 Task: Create a due date automation trigger when advanced on, on the monday of the week before a card is due add fields without custom field "Resume" set to a number greater or equal to 1 and greater or equal to 10 at 11:00 AM.
Action: Mouse moved to (818, 256)
Screenshot: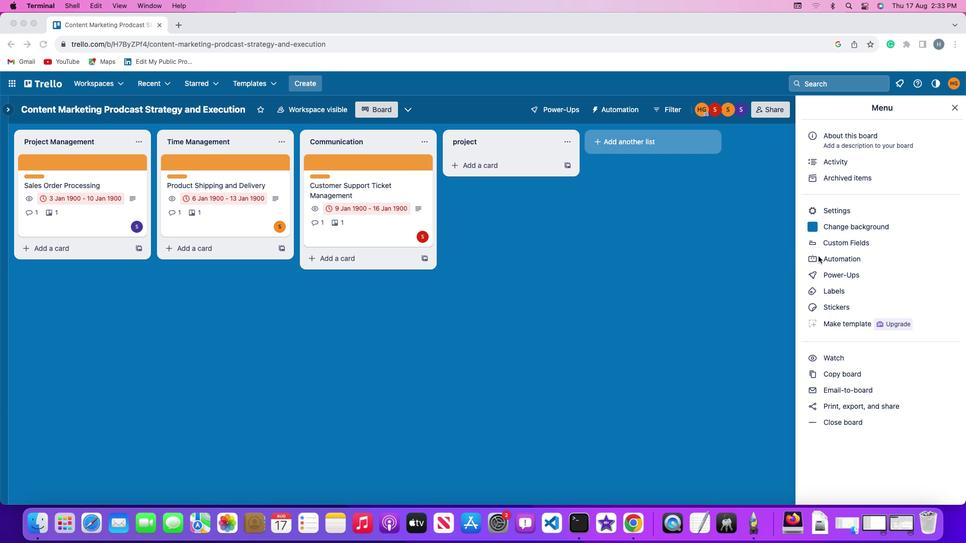 
Action: Mouse pressed left at (818, 256)
Screenshot: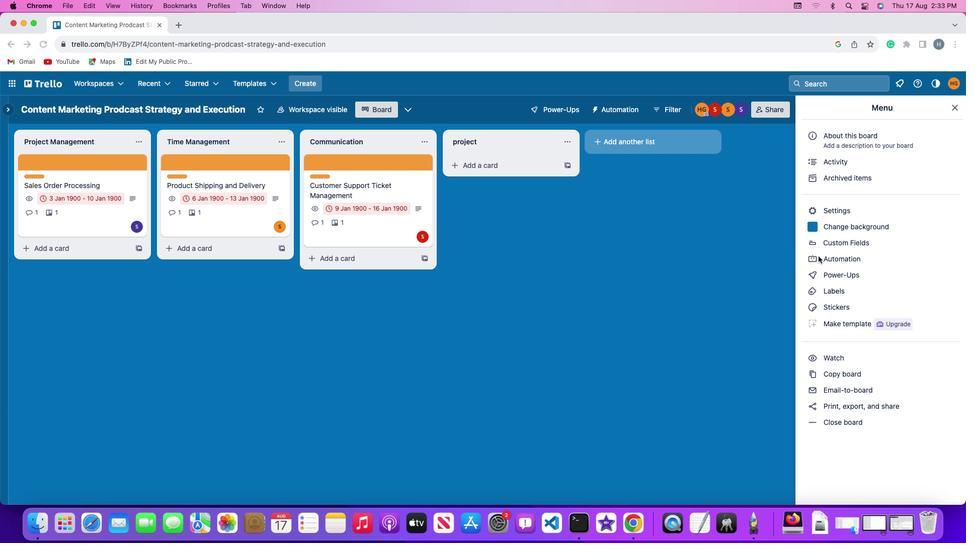 
Action: Mouse pressed left at (818, 256)
Screenshot: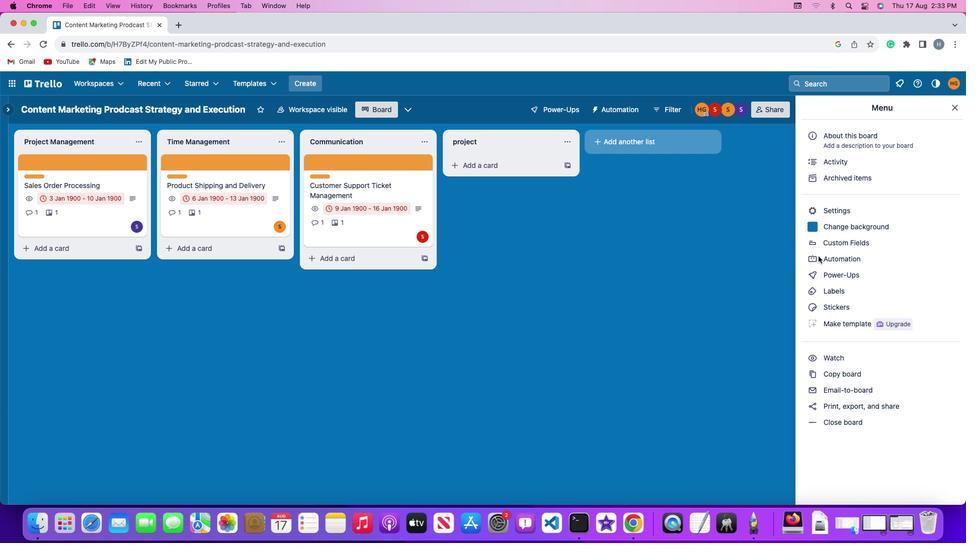 
Action: Mouse moved to (57, 237)
Screenshot: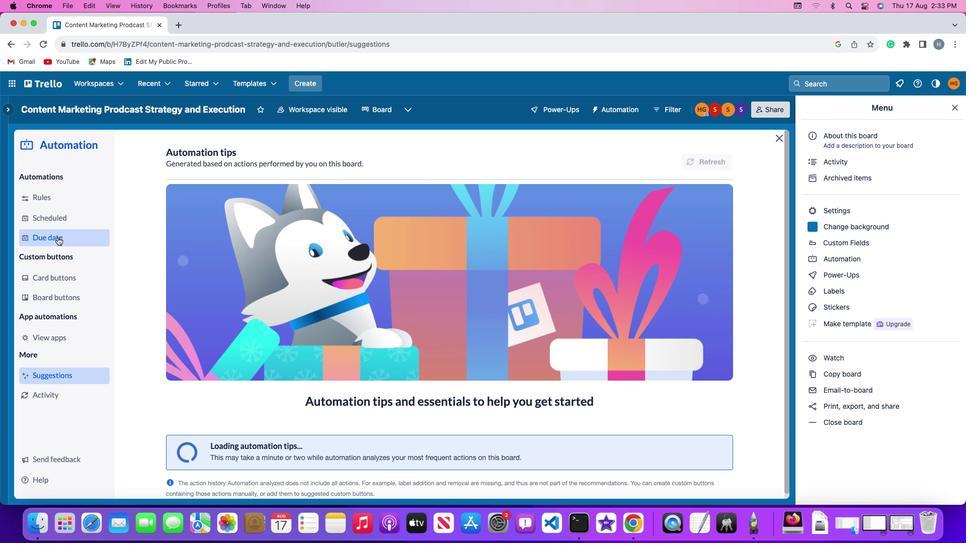 
Action: Mouse pressed left at (57, 237)
Screenshot: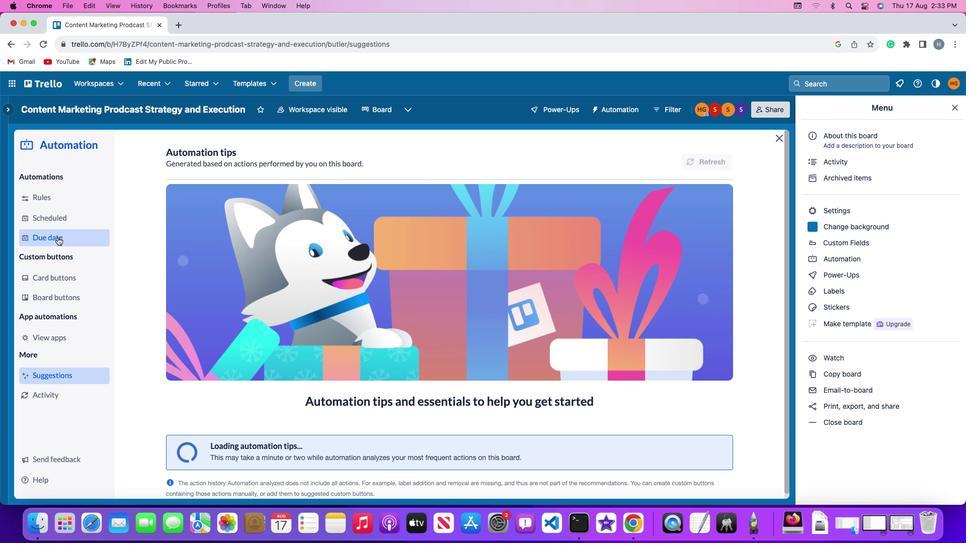 
Action: Mouse moved to (671, 156)
Screenshot: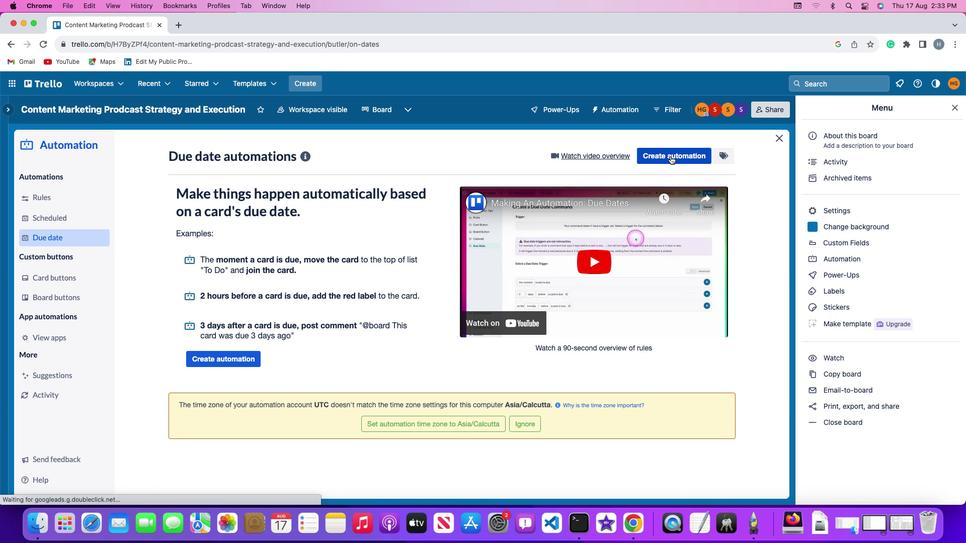
Action: Mouse pressed left at (671, 156)
Screenshot: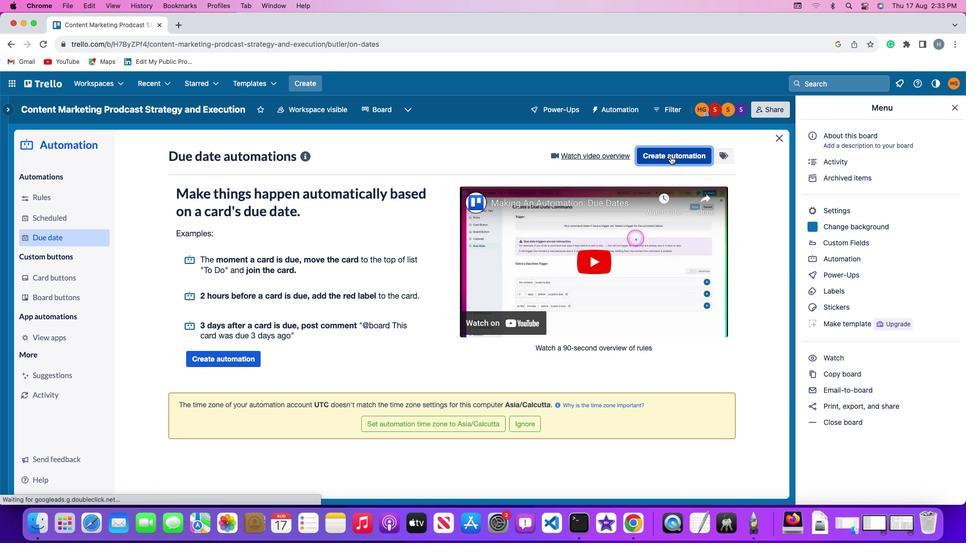 
Action: Mouse moved to (216, 251)
Screenshot: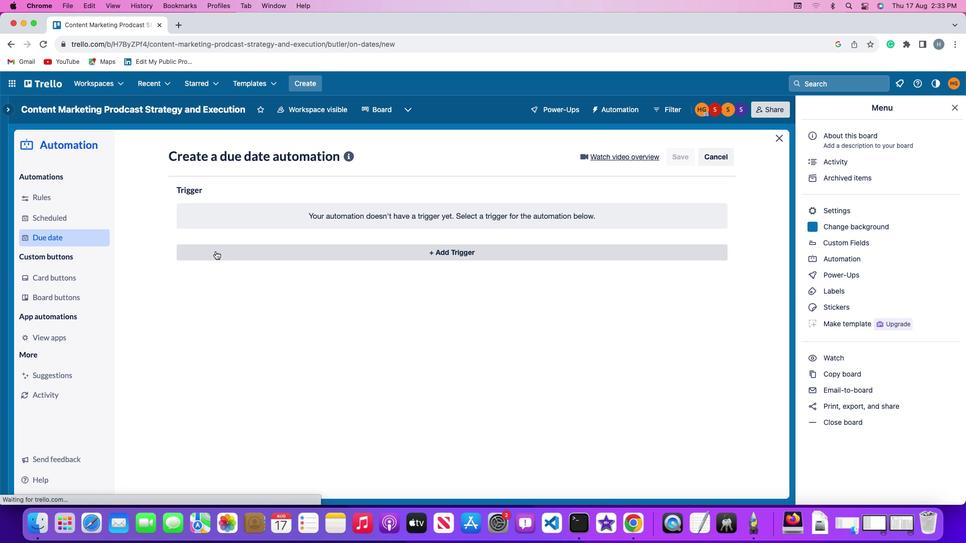 
Action: Mouse pressed left at (216, 251)
Screenshot: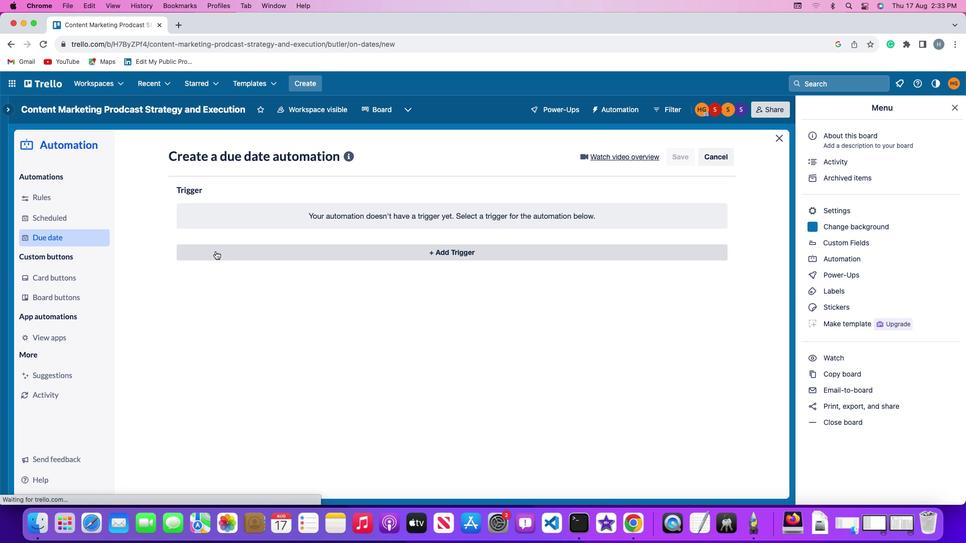 
Action: Mouse moved to (228, 438)
Screenshot: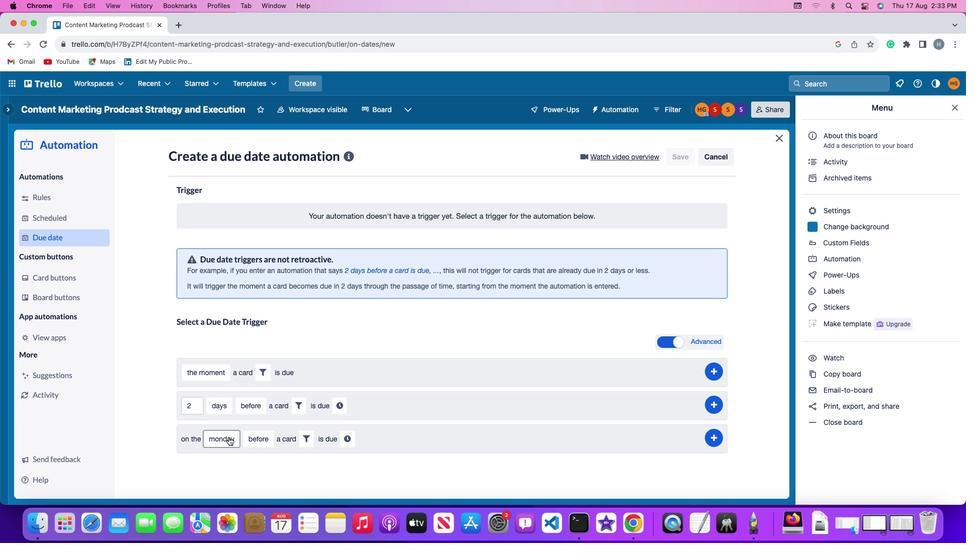 
Action: Mouse pressed left at (228, 438)
Screenshot: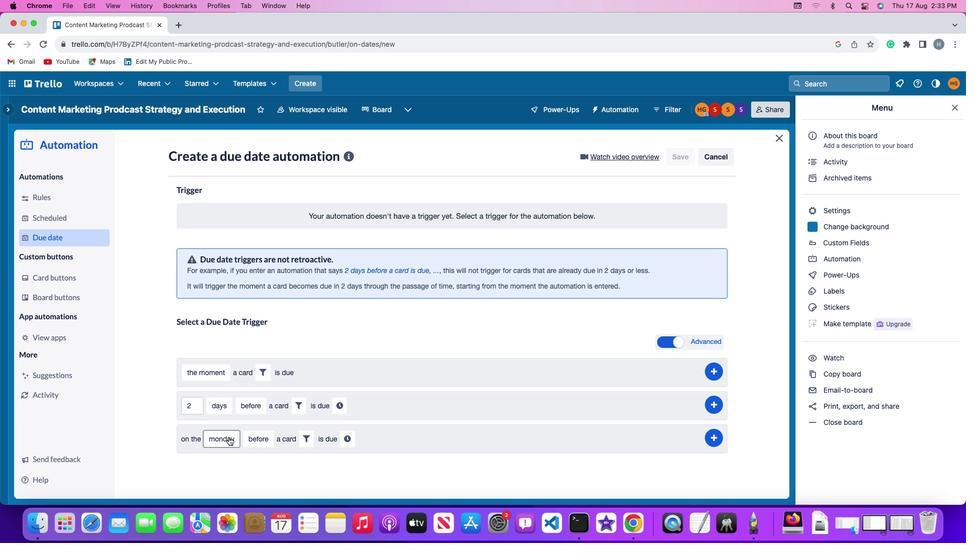 
Action: Mouse moved to (242, 301)
Screenshot: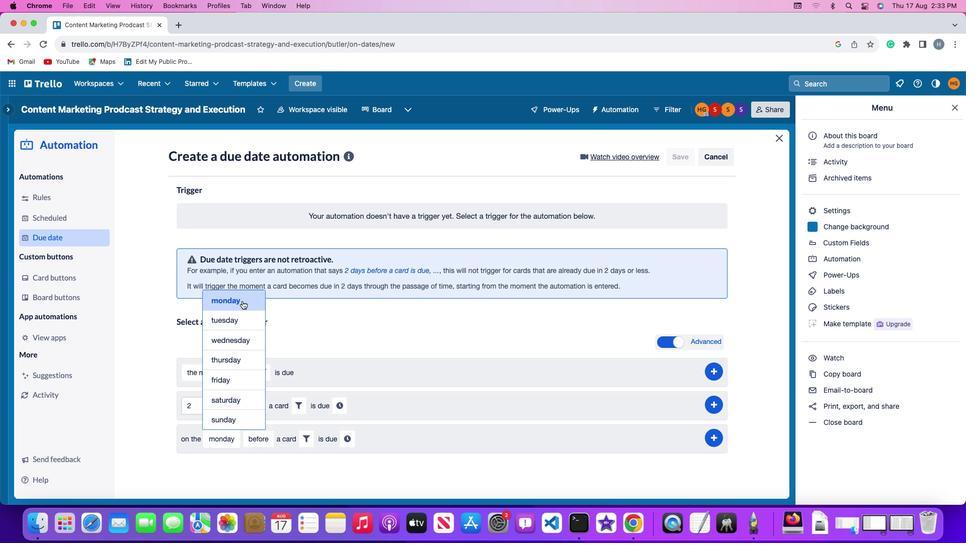 
Action: Mouse pressed left at (242, 301)
Screenshot: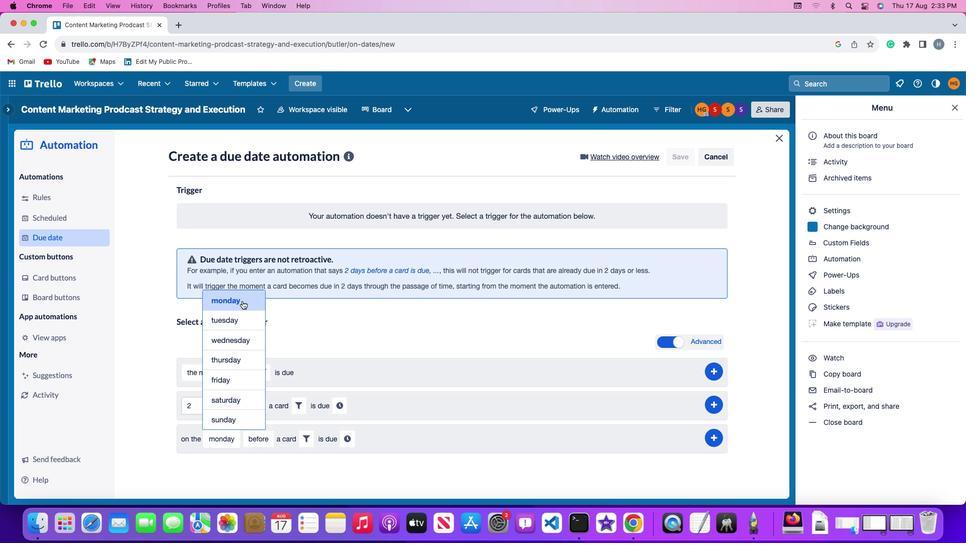 
Action: Mouse moved to (259, 445)
Screenshot: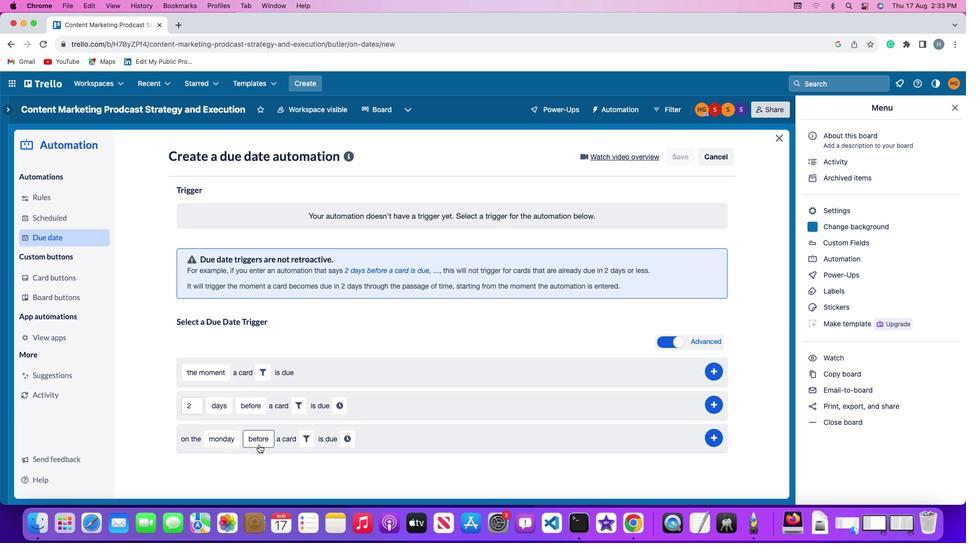 
Action: Mouse pressed left at (259, 445)
Screenshot: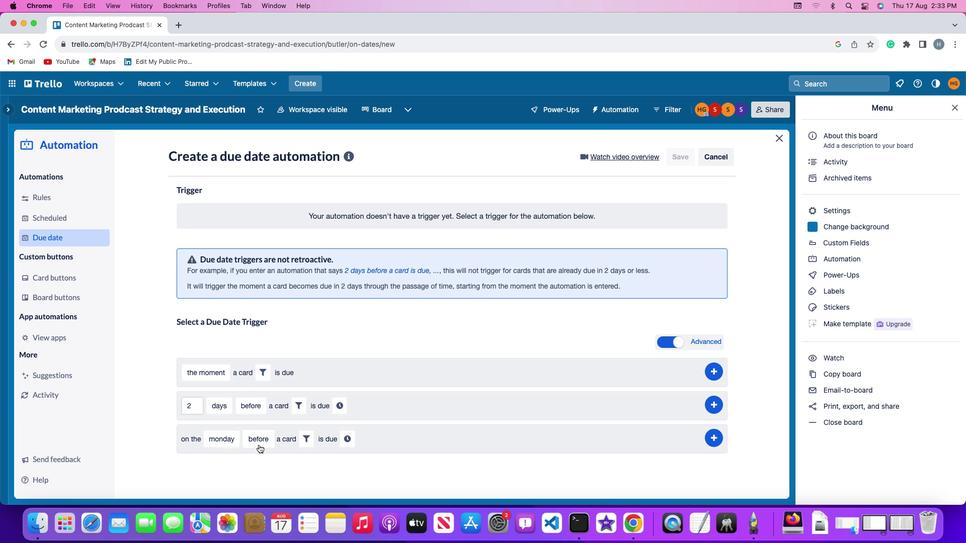 
Action: Mouse moved to (263, 416)
Screenshot: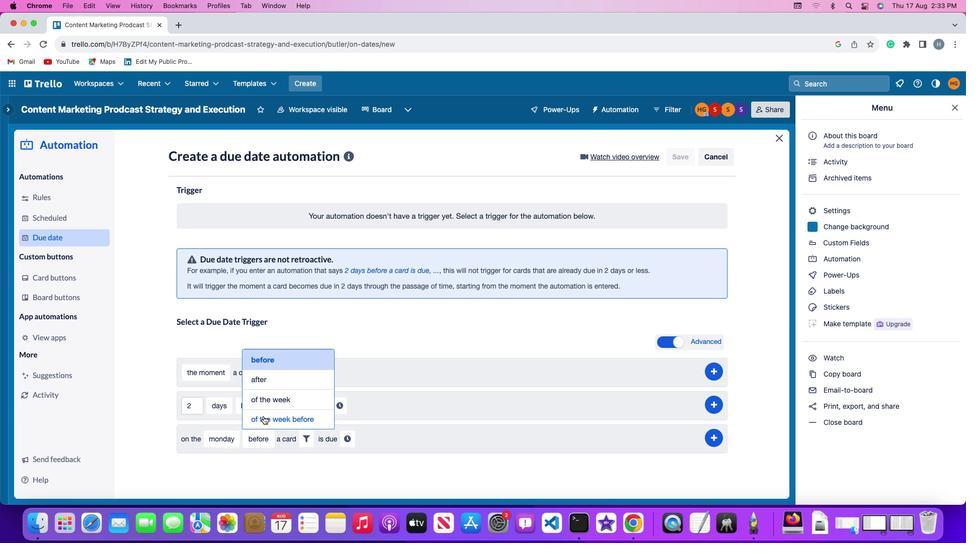 
Action: Mouse pressed left at (263, 416)
Screenshot: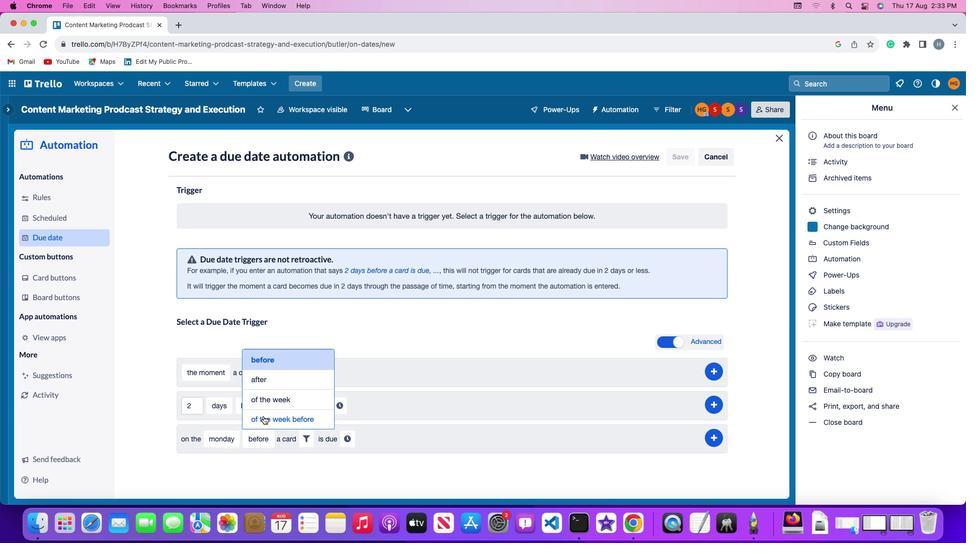 
Action: Mouse moved to (343, 436)
Screenshot: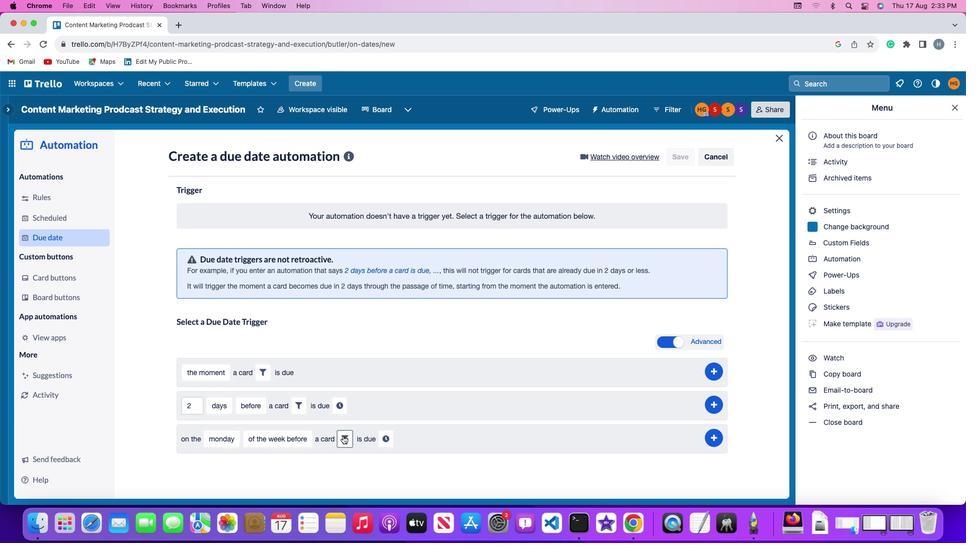 
Action: Mouse pressed left at (343, 436)
Screenshot: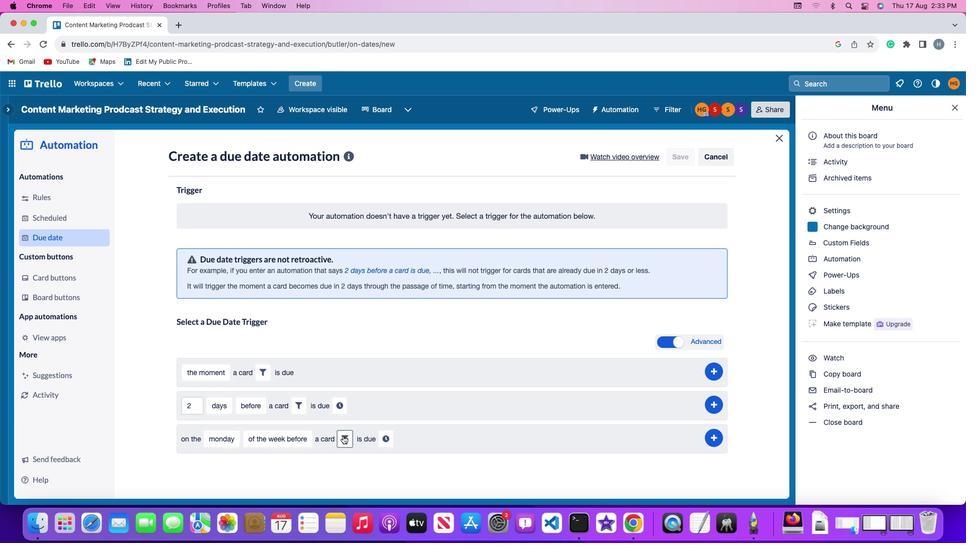 
Action: Mouse moved to (507, 473)
Screenshot: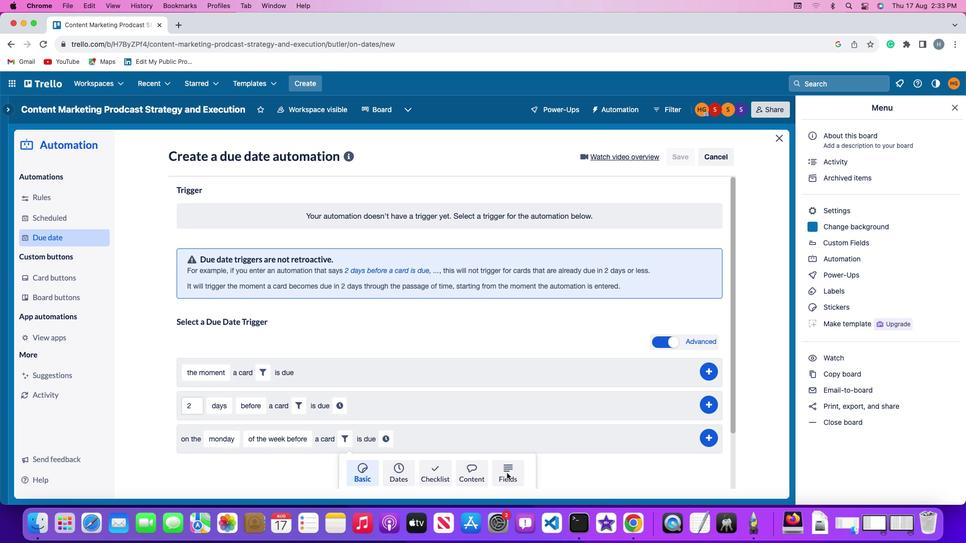 
Action: Mouse pressed left at (507, 473)
Screenshot: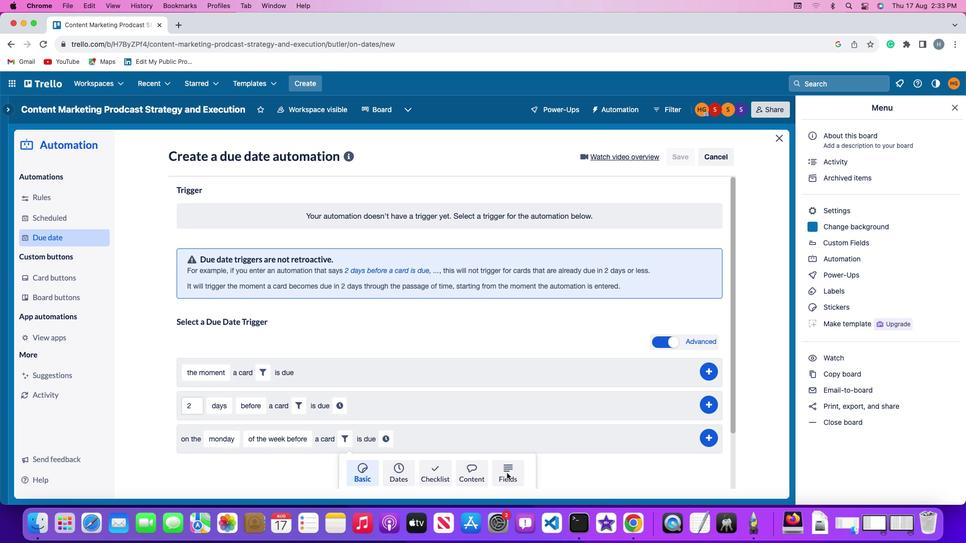 
Action: Mouse moved to (329, 462)
Screenshot: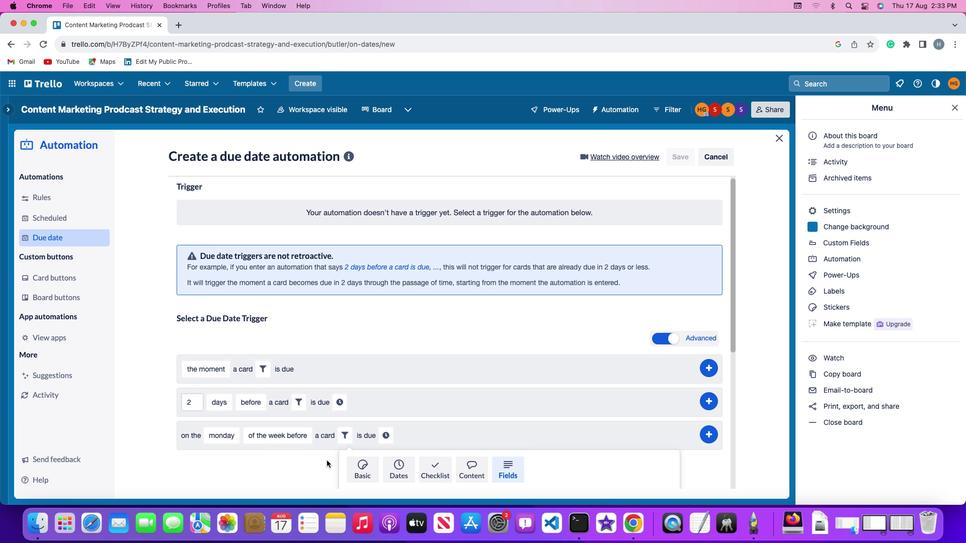 
Action: Mouse scrolled (329, 462) with delta (0, 0)
Screenshot: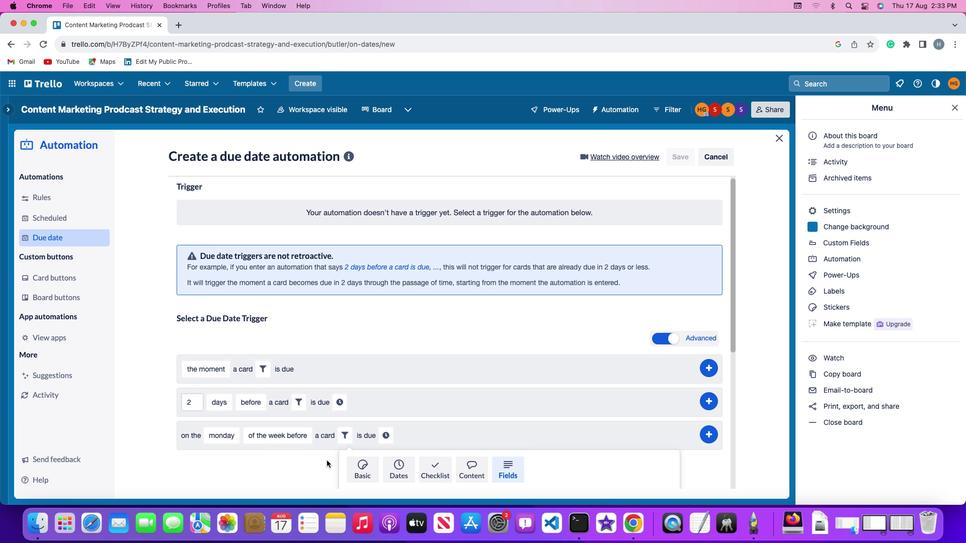 
Action: Mouse moved to (329, 462)
Screenshot: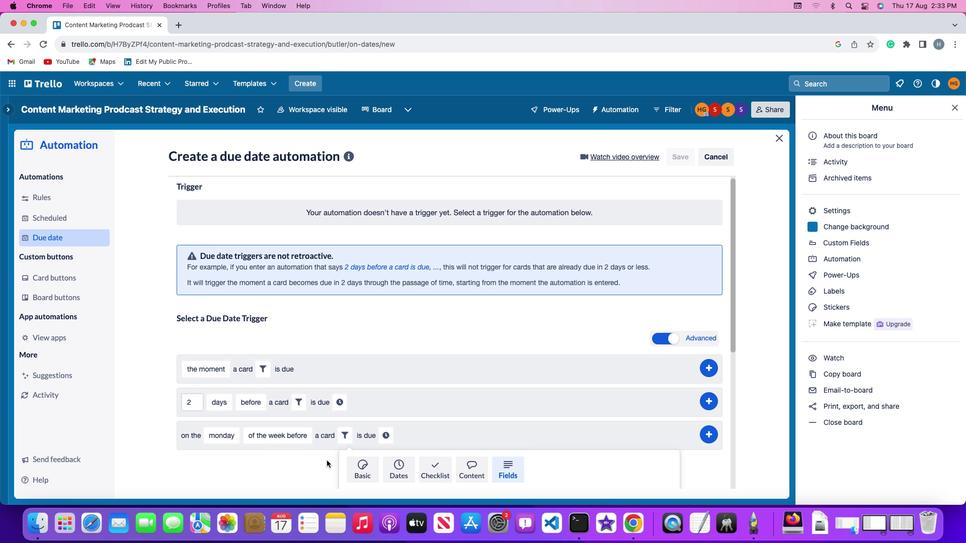 
Action: Mouse scrolled (329, 462) with delta (0, 0)
Screenshot: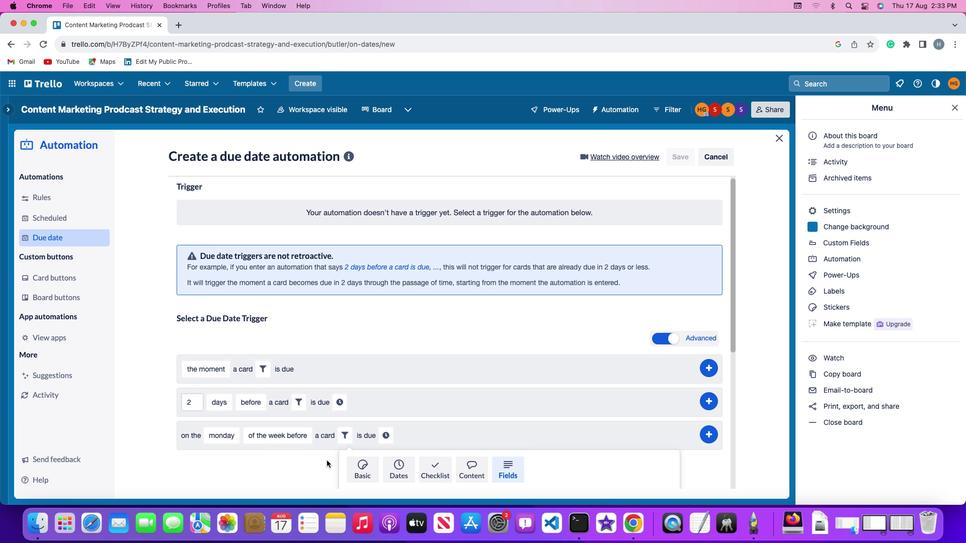 
Action: Mouse moved to (329, 462)
Screenshot: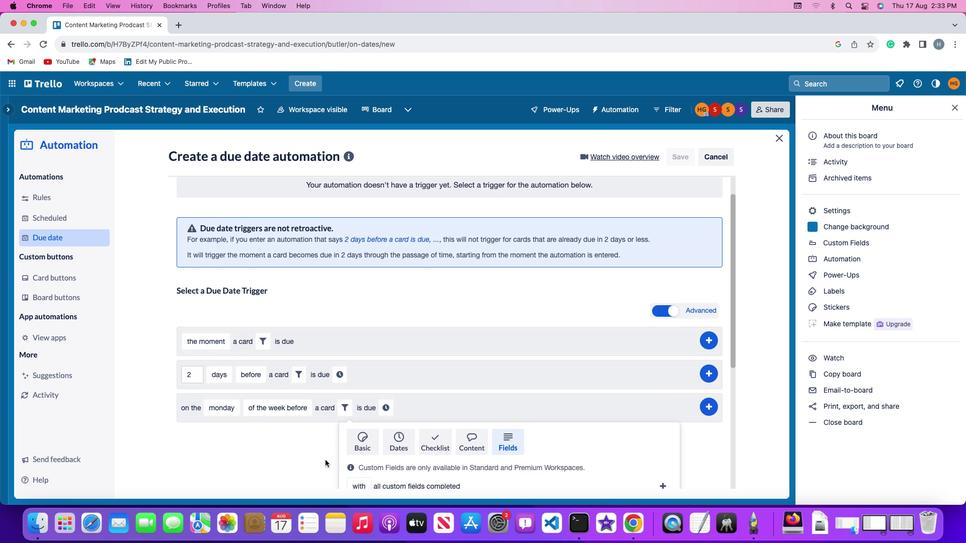 
Action: Mouse scrolled (329, 462) with delta (0, -1)
Screenshot: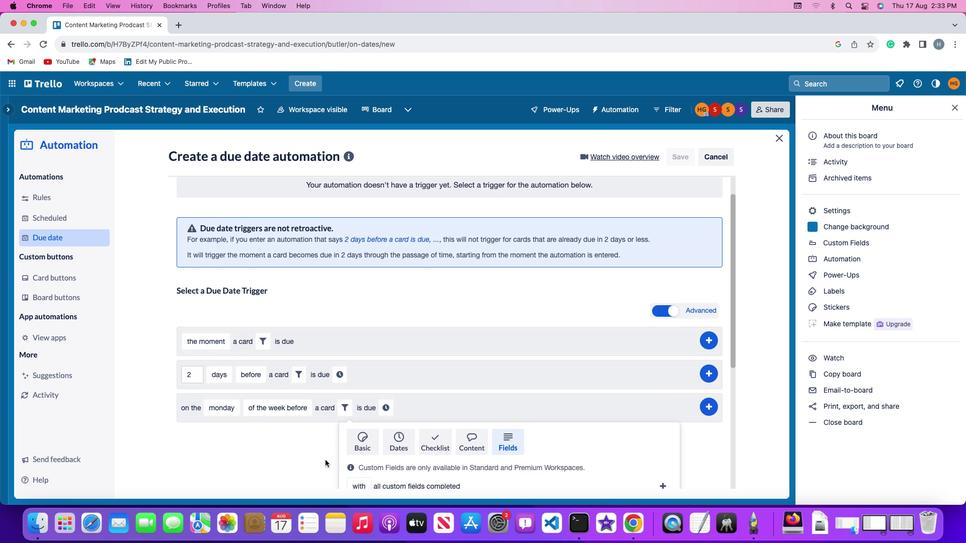 
Action: Mouse moved to (327, 461)
Screenshot: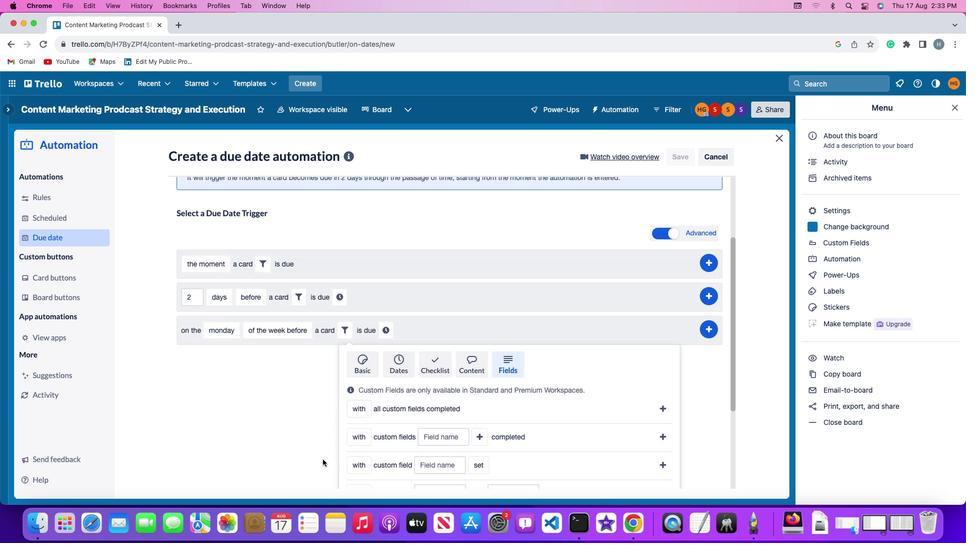 
Action: Mouse scrolled (327, 461) with delta (0, -2)
Screenshot: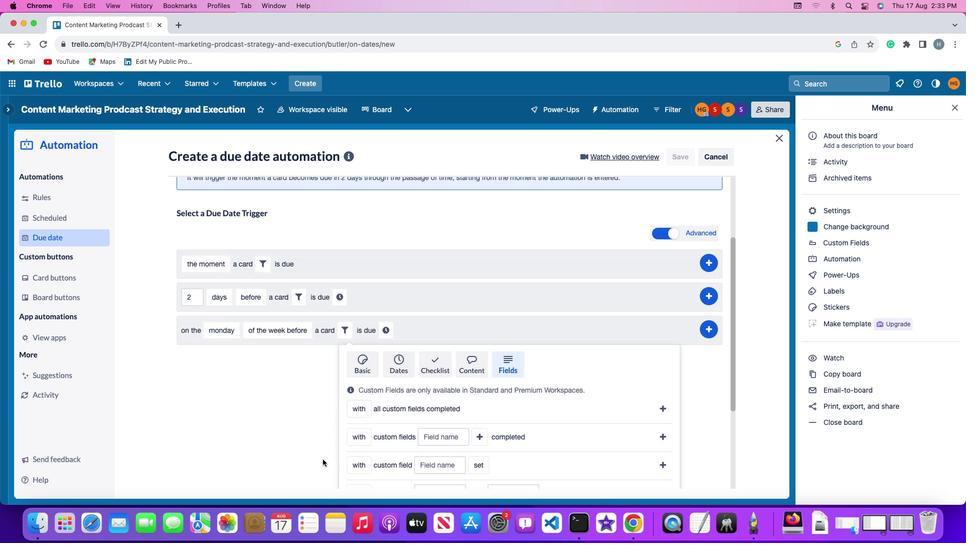 
Action: Mouse moved to (321, 460)
Screenshot: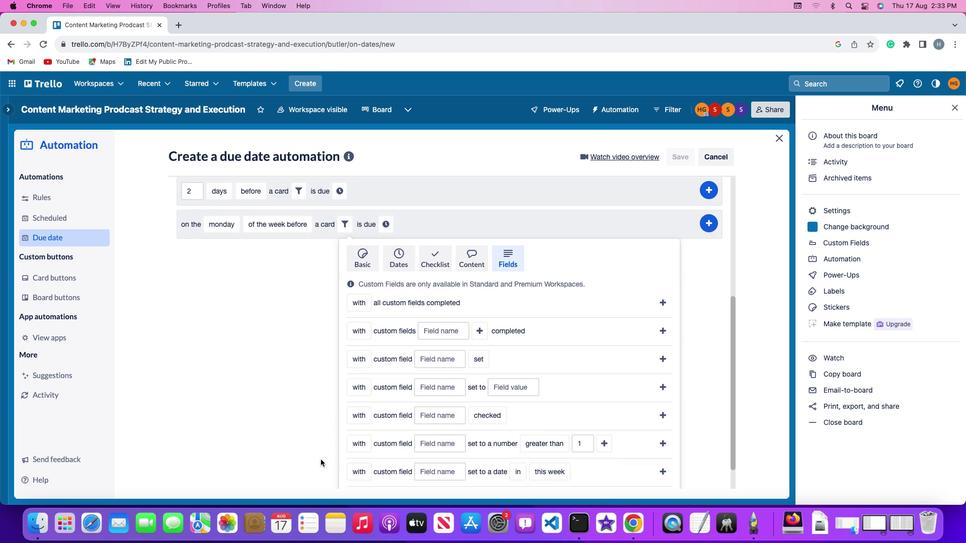 
Action: Mouse scrolled (321, 460) with delta (0, 0)
Screenshot: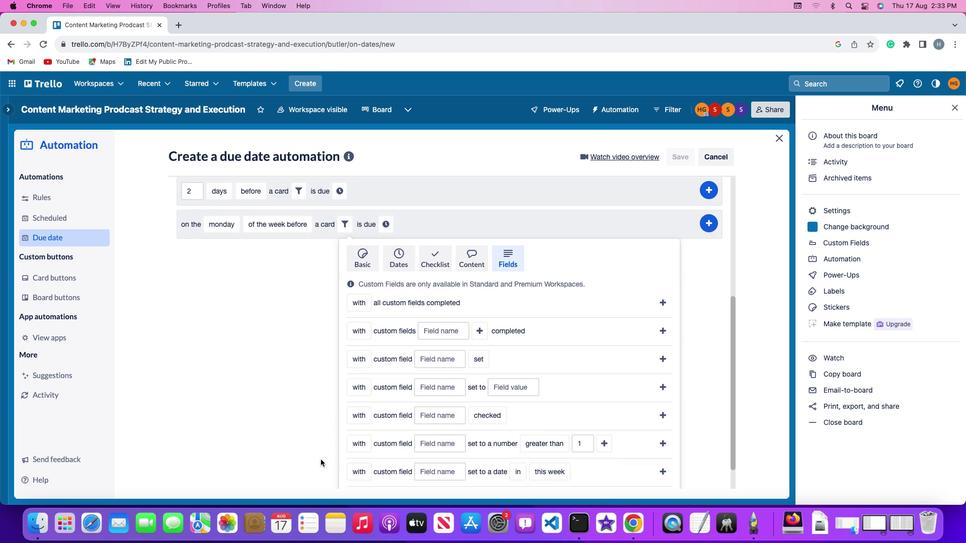 
Action: Mouse moved to (320, 460)
Screenshot: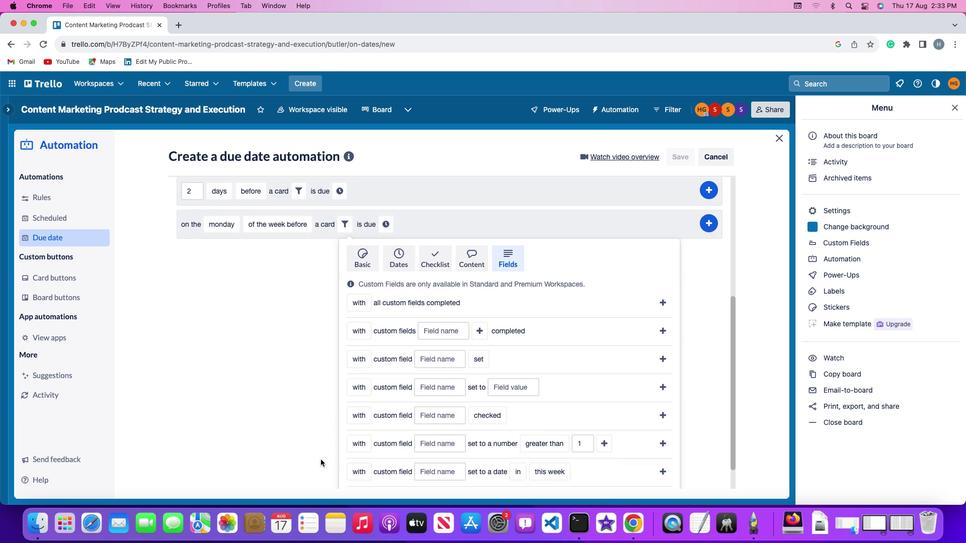 
Action: Mouse scrolled (320, 460) with delta (0, 0)
Screenshot: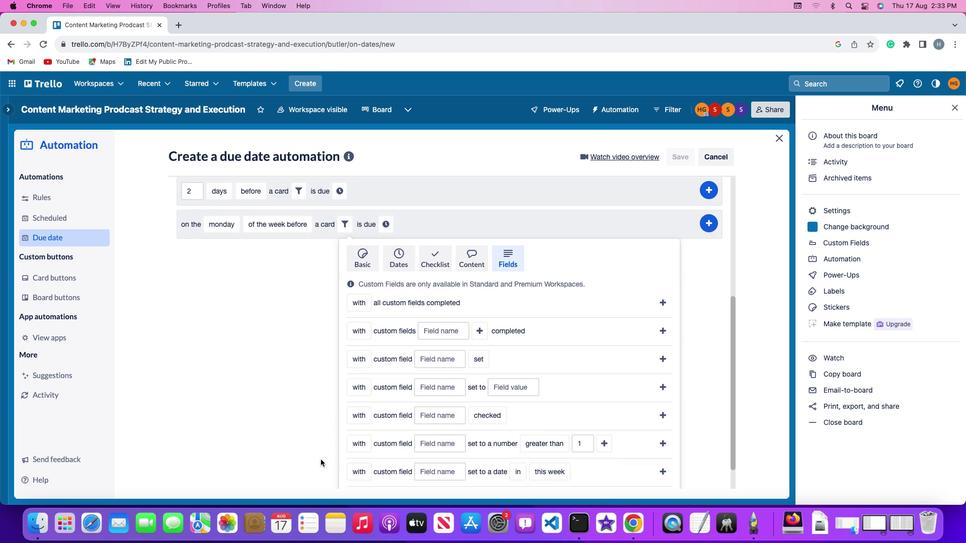 
Action: Mouse scrolled (320, 460) with delta (0, -1)
Screenshot: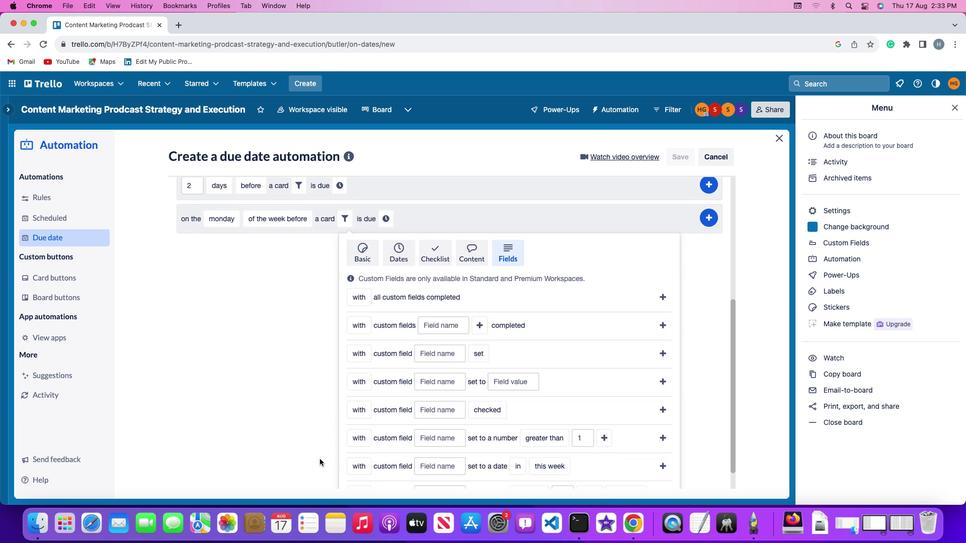 
Action: Mouse scrolled (320, 460) with delta (0, -2)
Screenshot: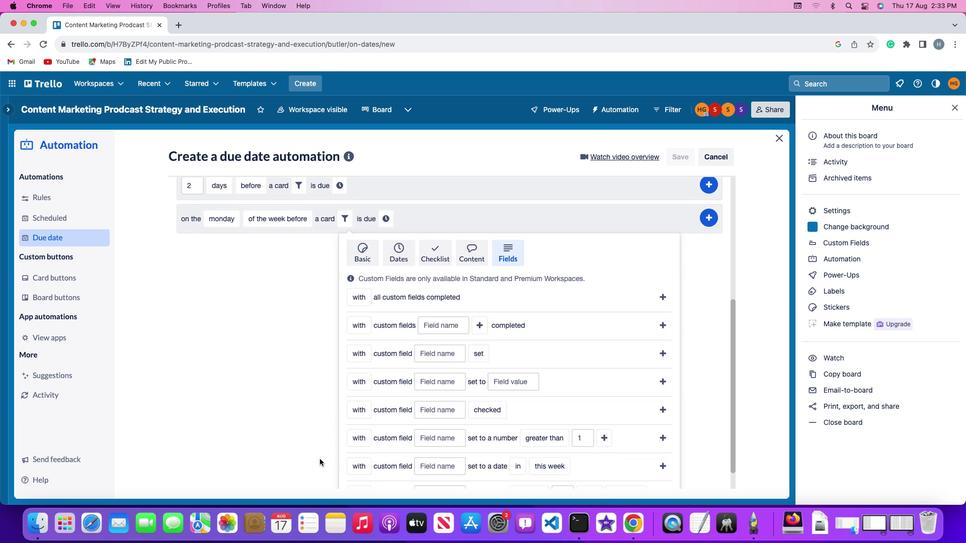 
Action: Mouse moved to (320, 460)
Screenshot: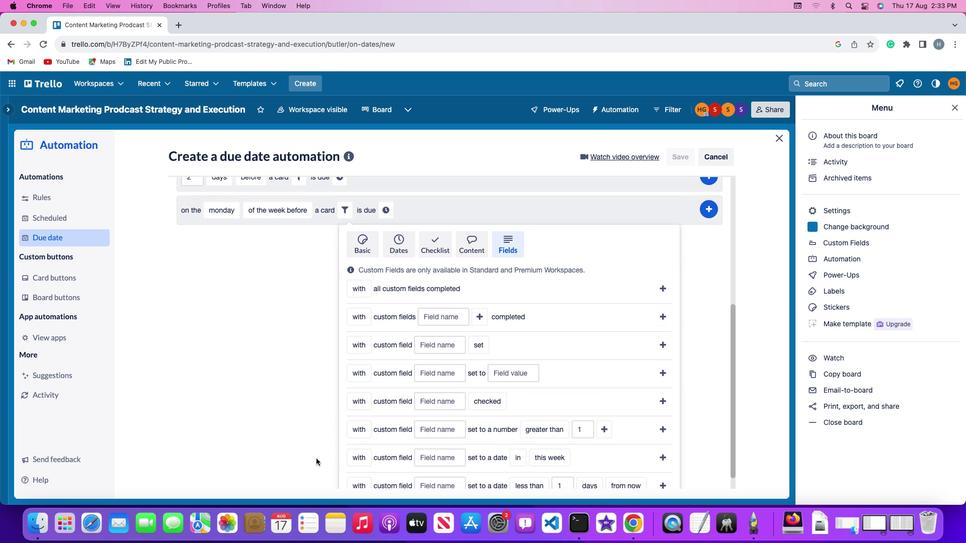 
Action: Mouse scrolled (320, 460) with delta (0, -3)
Screenshot: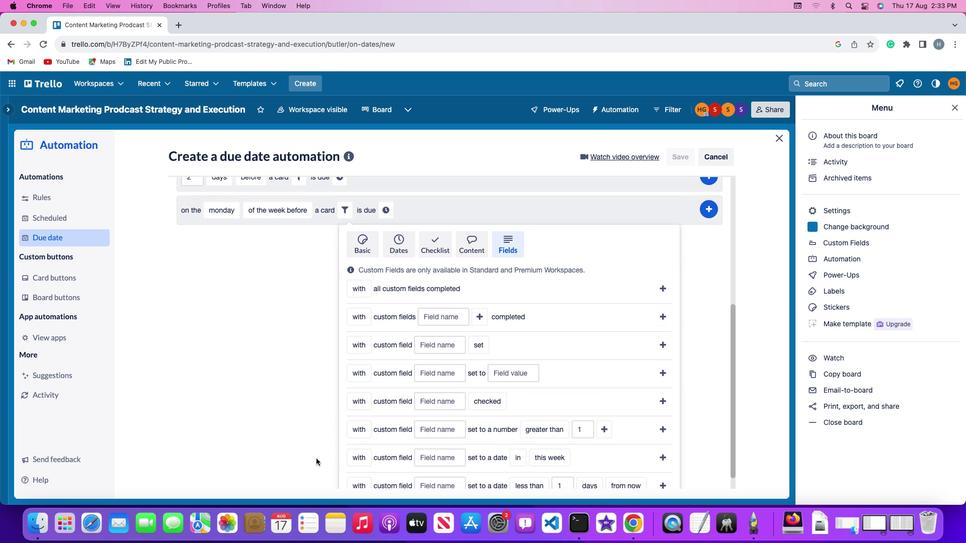 
Action: Mouse moved to (312, 460)
Screenshot: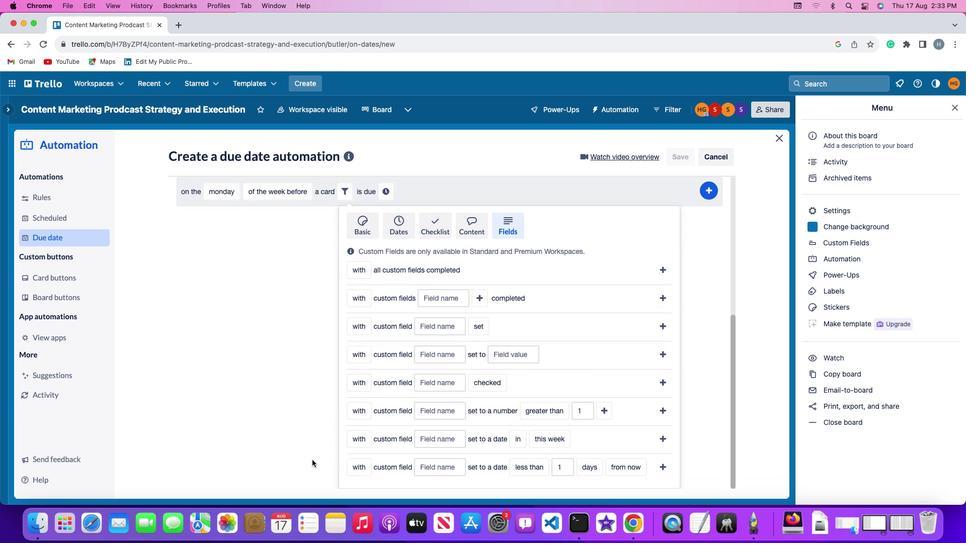 
Action: Mouse scrolled (312, 460) with delta (0, 0)
Screenshot: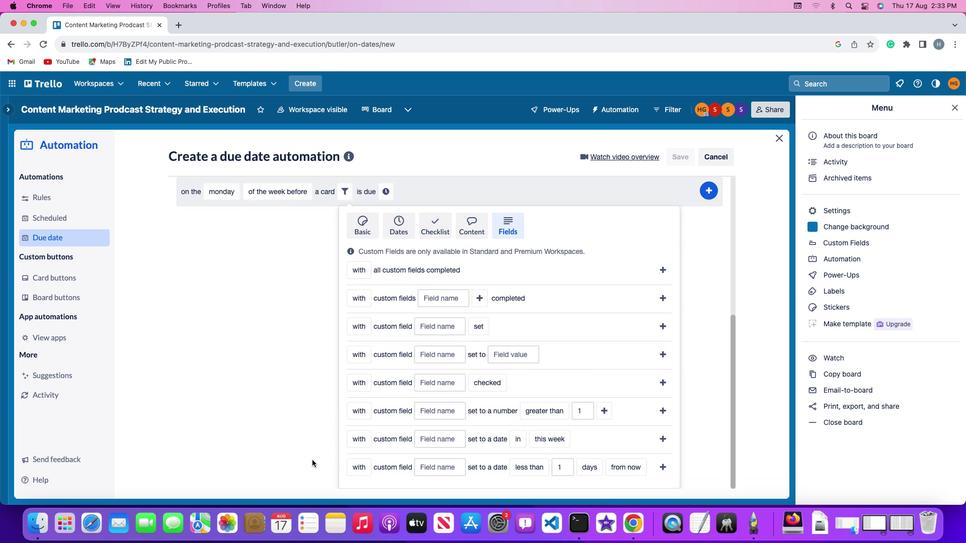 
Action: Mouse moved to (312, 460)
Screenshot: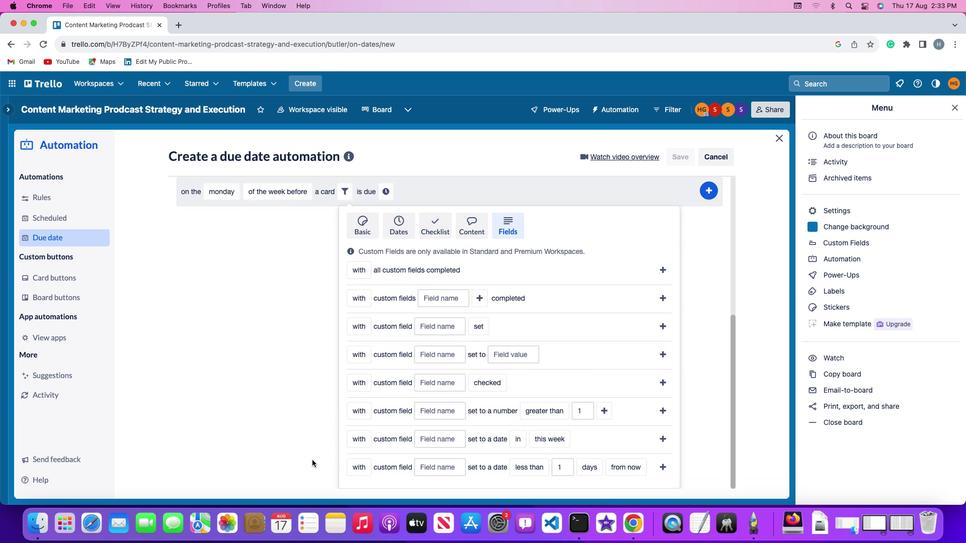 
Action: Mouse scrolled (312, 460) with delta (0, 0)
Screenshot: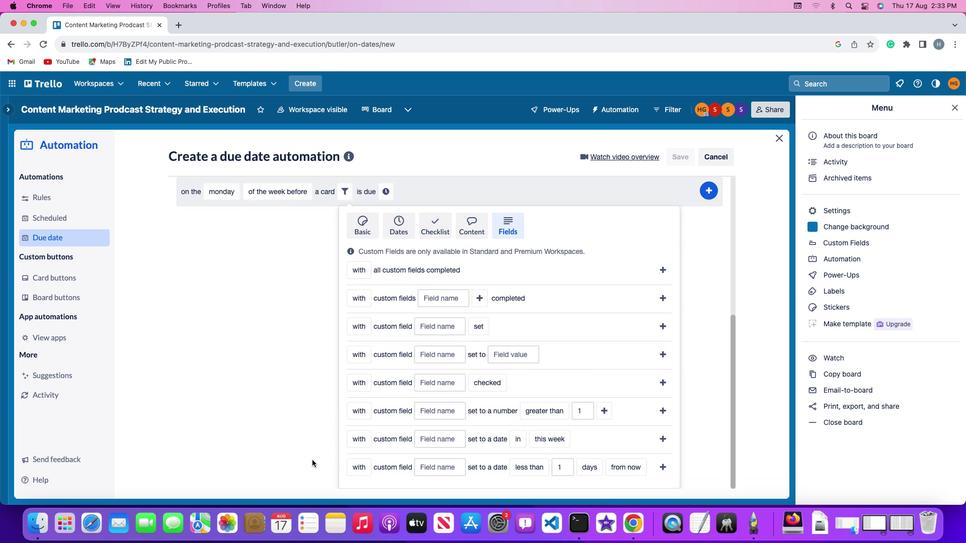 
Action: Mouse scrolled (312, 460) with delta (0, -1)
Screenshot: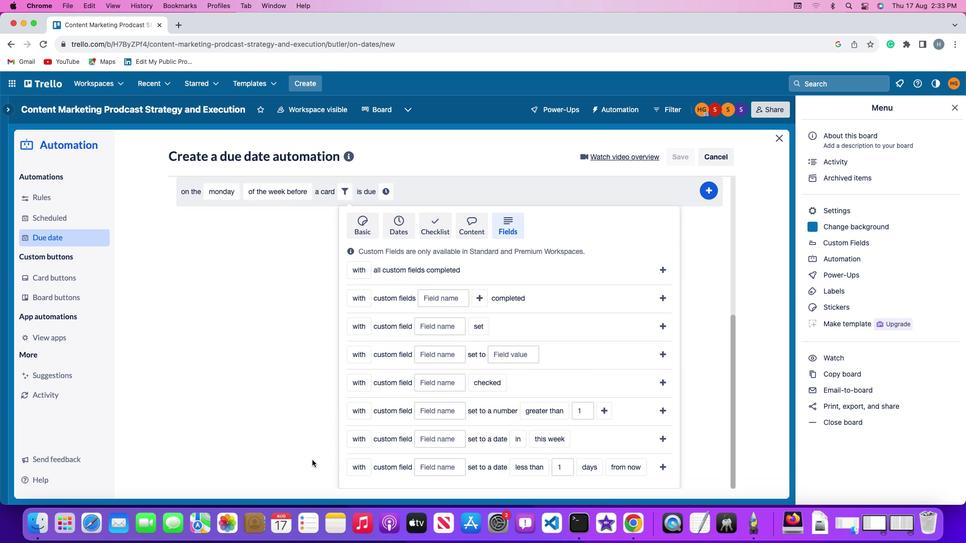 
Action: Mouse scrolled (312, 460) with delta (0, -2)
Screenshot: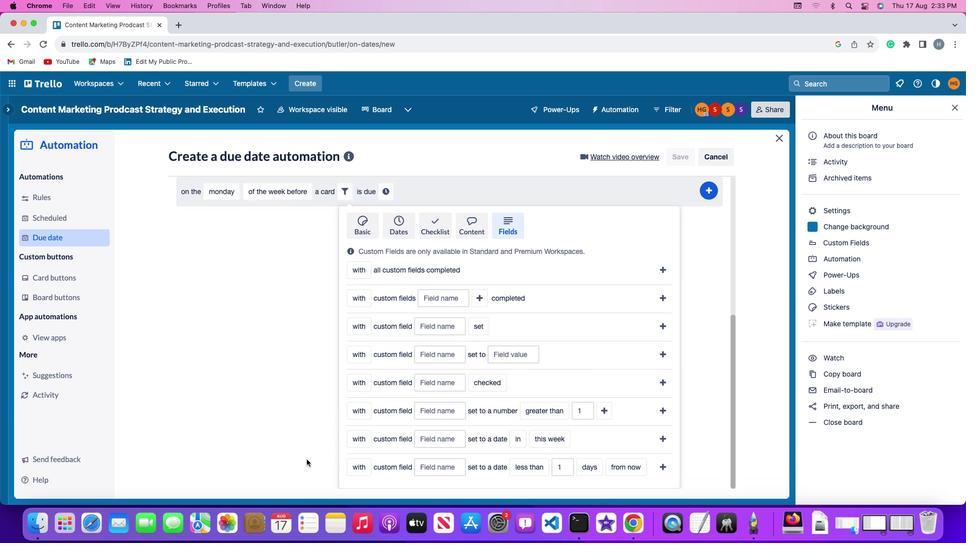 
Action: Mouse moved to (355, 408)
Screenshot: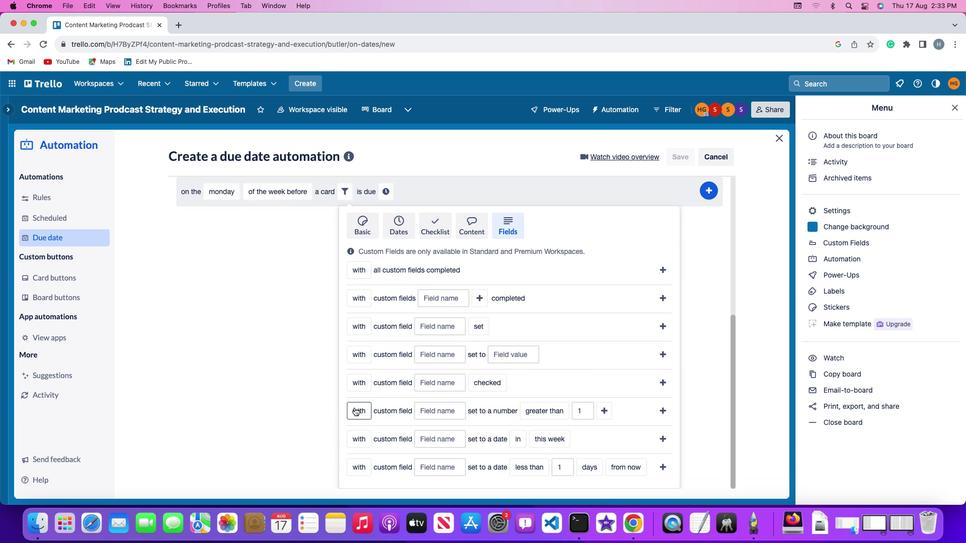 
Action: Mouse pressed left at (355, 408)
Screenshot: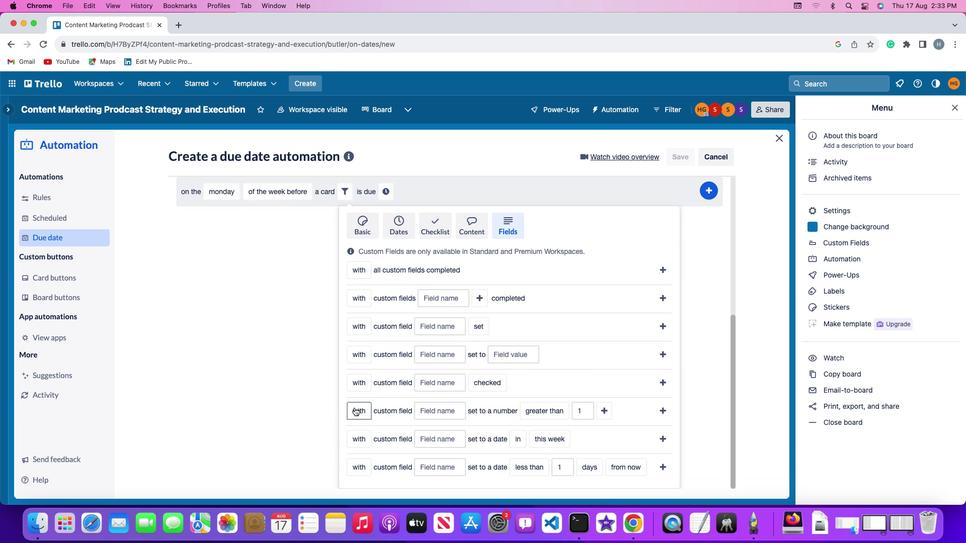 
Action: Mouse moved to (368, 449)
Screenshot: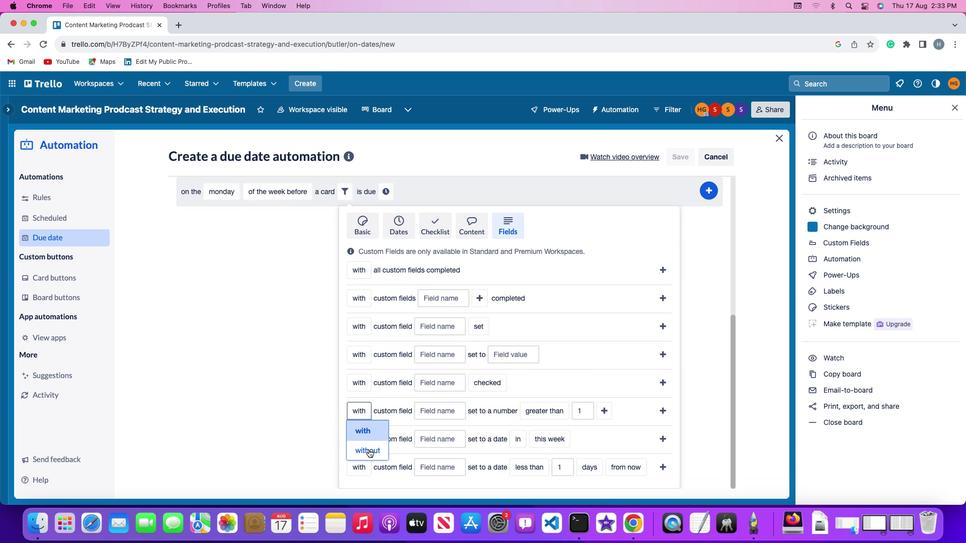 
Action: Mouse pressed left at (368, 449)
Screenshot: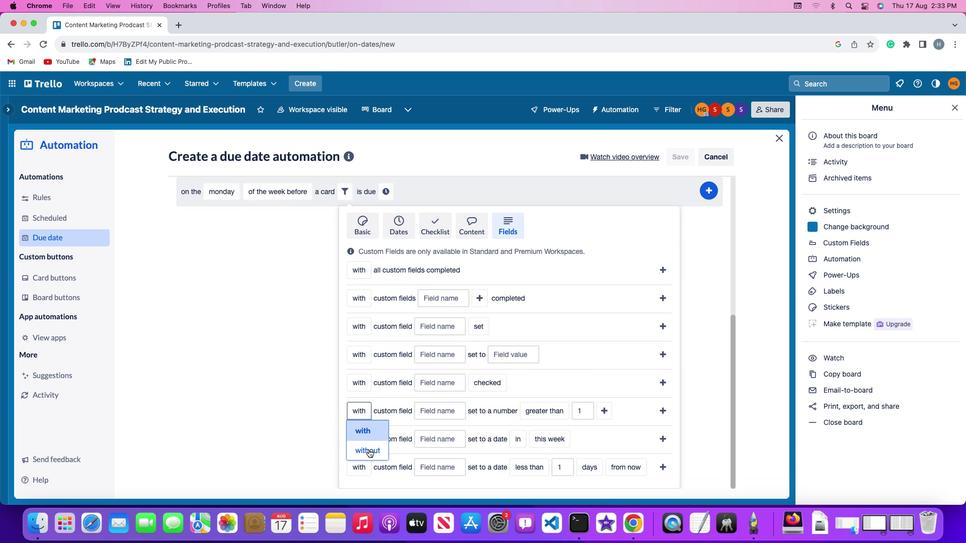 
Action: Mouse moved to (446, 412)
Screenshot: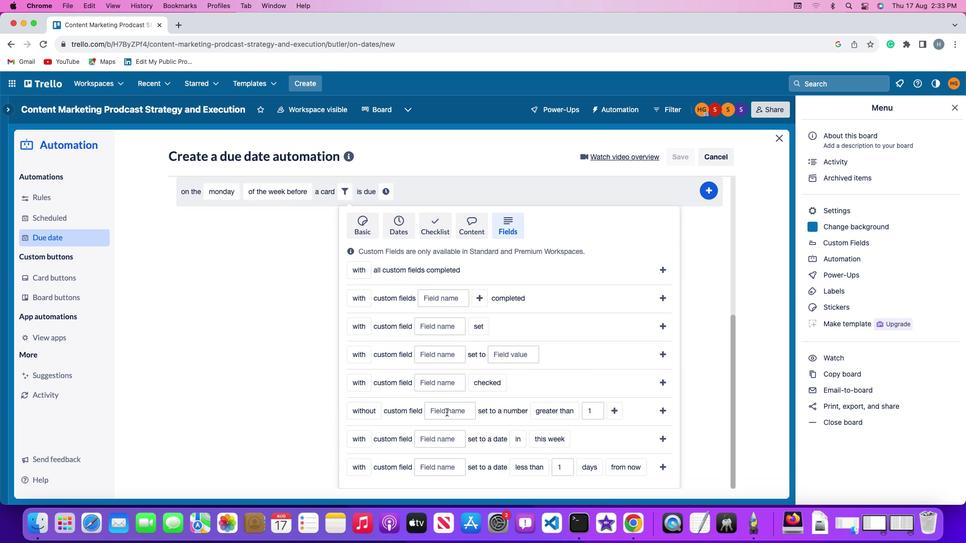 
Action: Mouse pressed left at (446, 412)
Screenshot: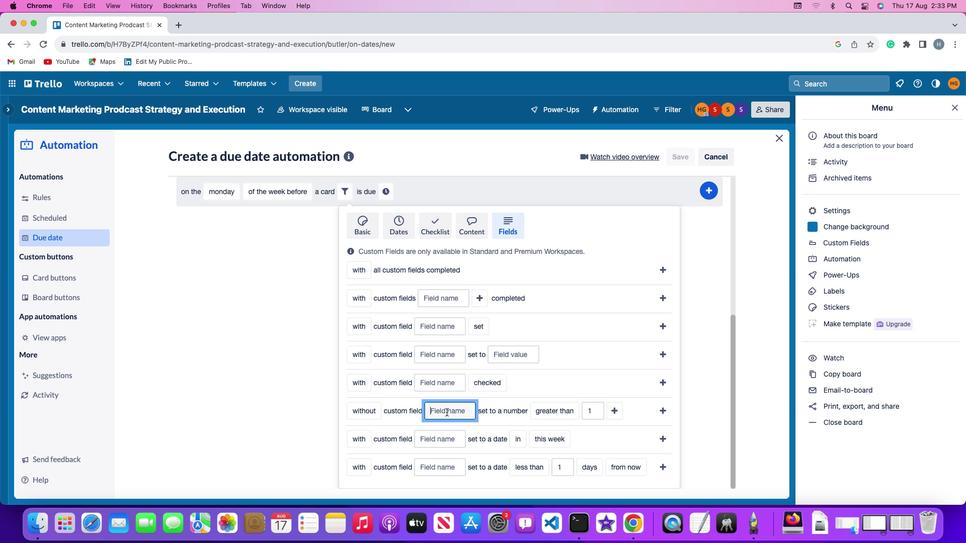 
Action: Key pressed Key.shift'R''e''s''u''m''e'
Screenshot: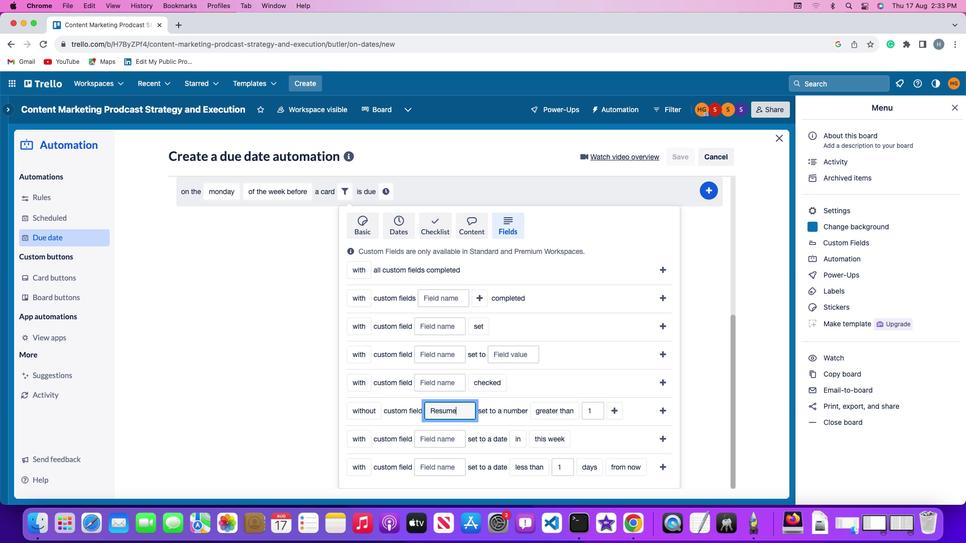 
Action: Mouse moved to (545, 411)
Screenshot: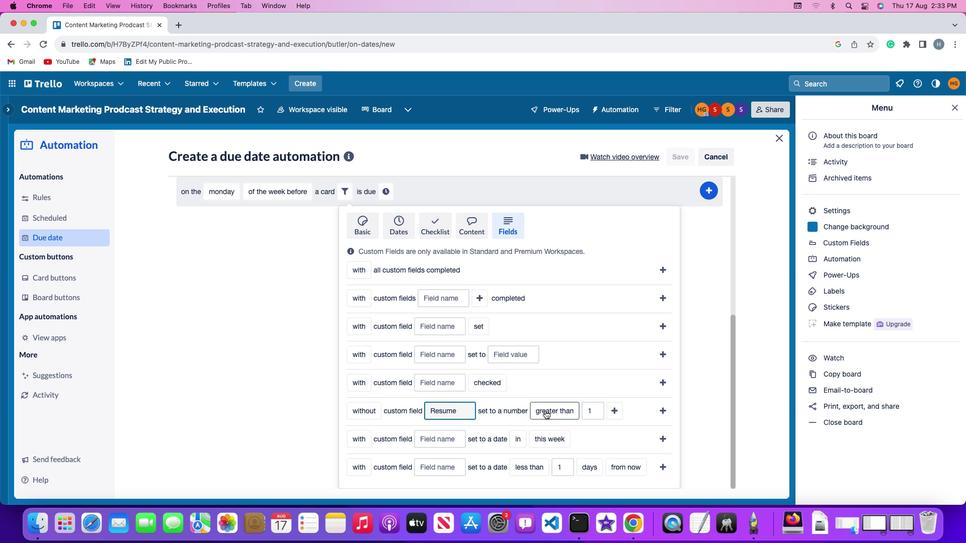 
Action: Mouse pressed left at (545, 411)
Screenshot: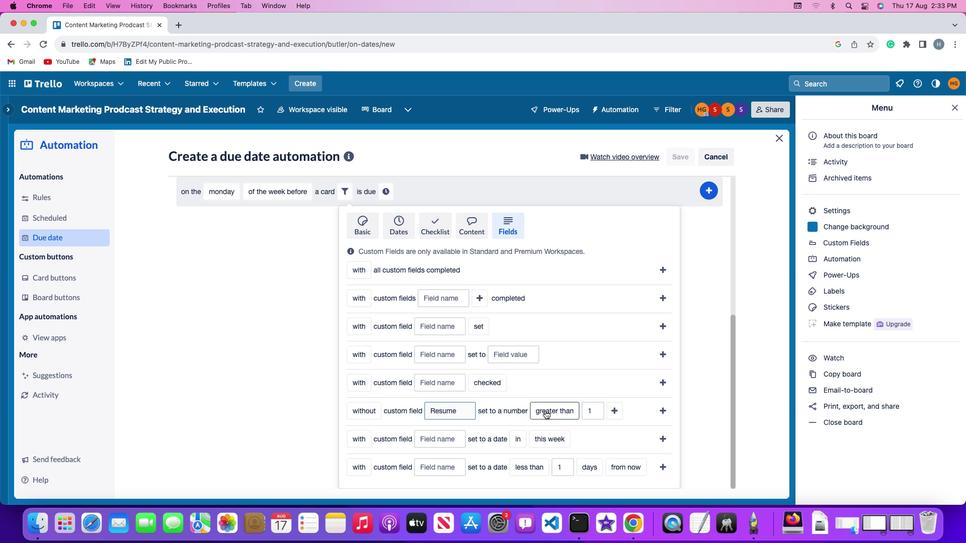 
Action: Mouse moved to (563, 350)
Screenshot: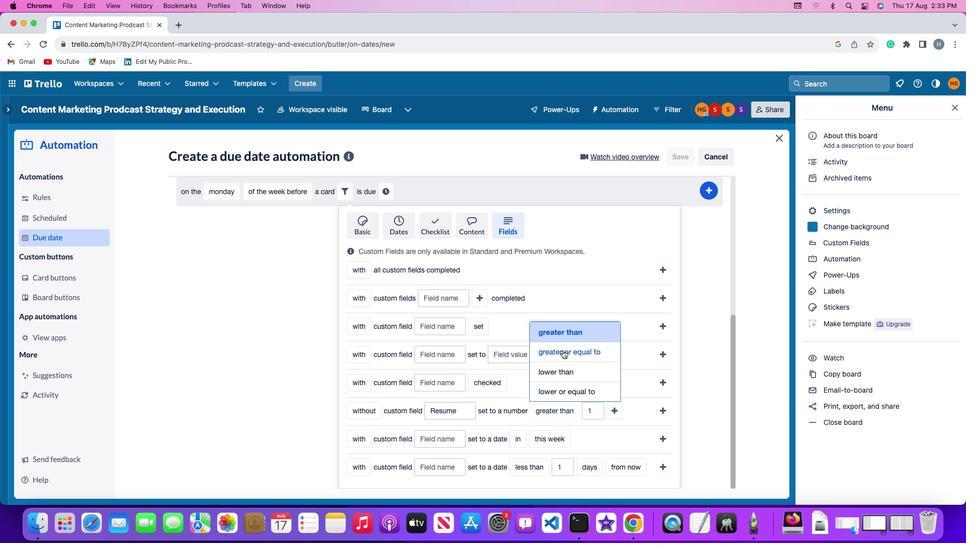 
Action: Mouse pressed left at (563, 350)
Screenshot: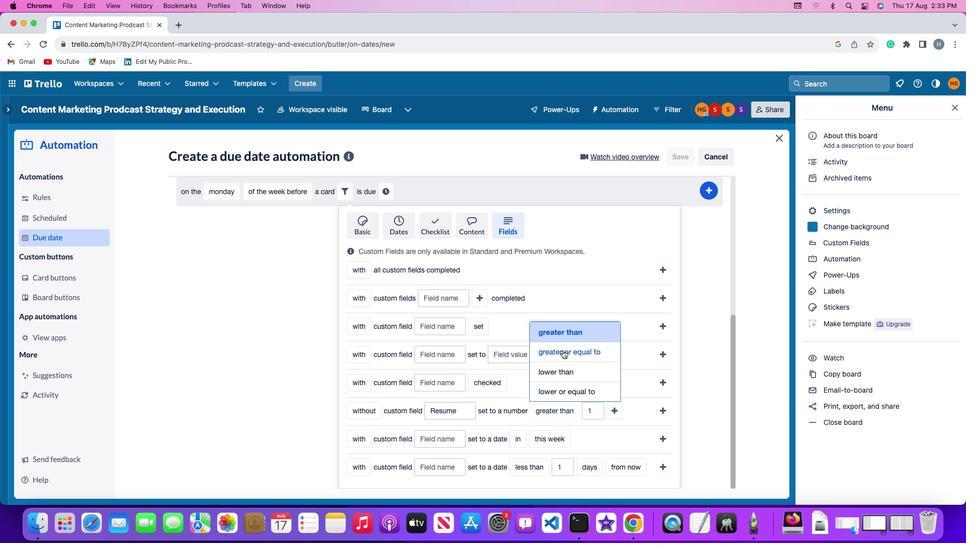 
Action: Mouse moved to (613, 412)
Screenshot: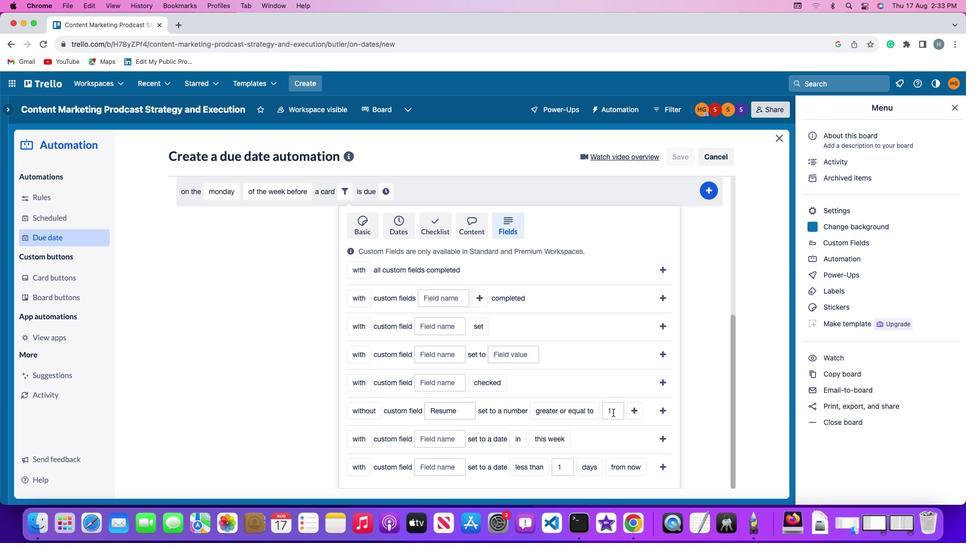 
Action: Mouse pressed left at (613, 412)
Screenshot: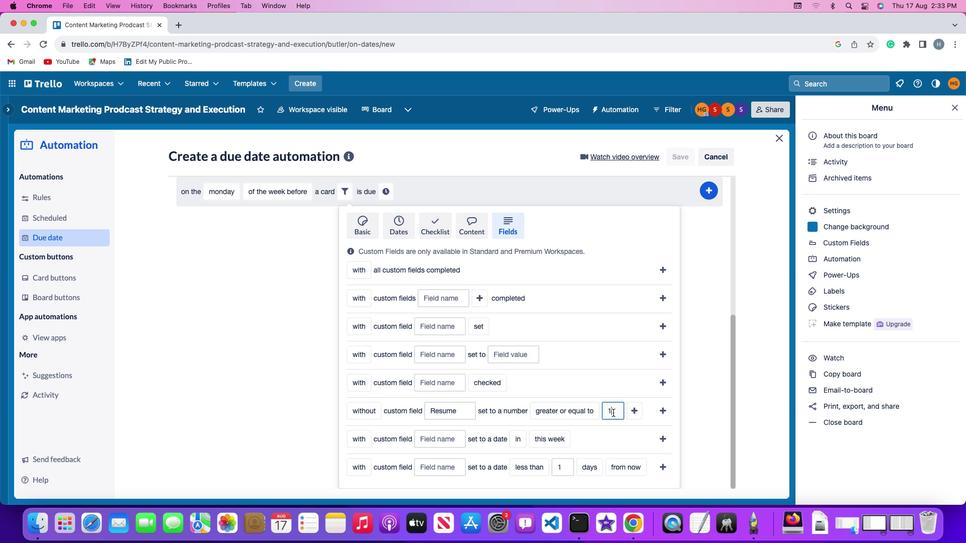 
Action: Key pressed Key.backspace'1'
Screenshot: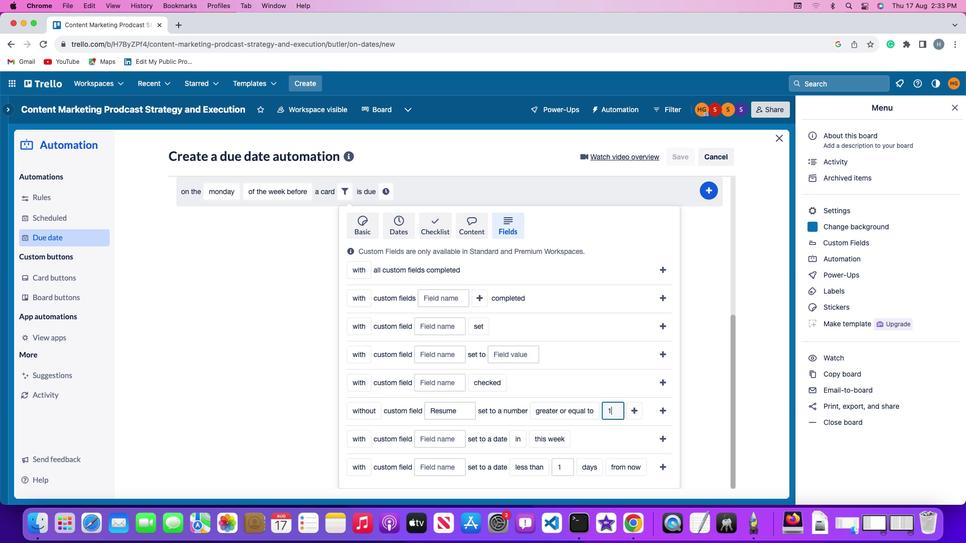 
Action: Mouse moved to (633, 412)
Screenshot: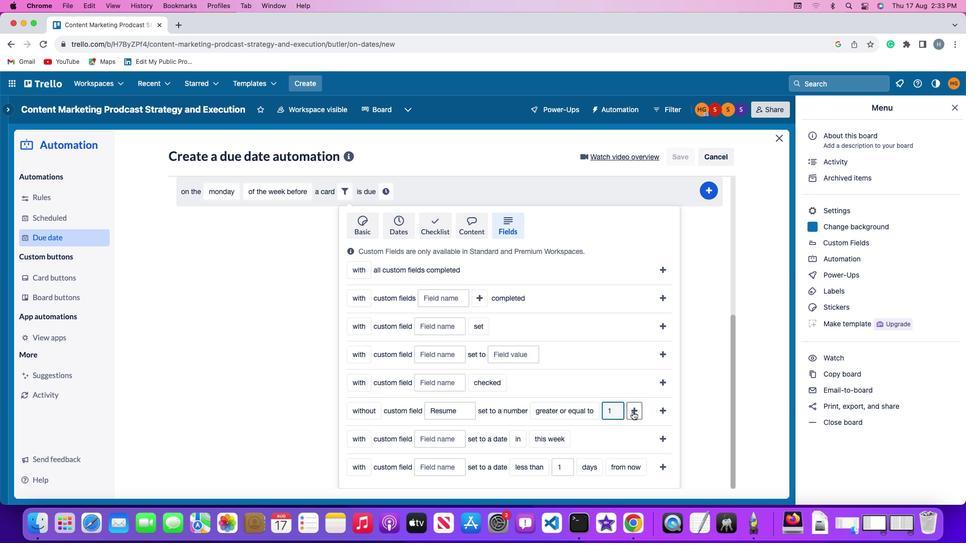 
Action: Mouse pressed left at (633, 412)
Screenshot: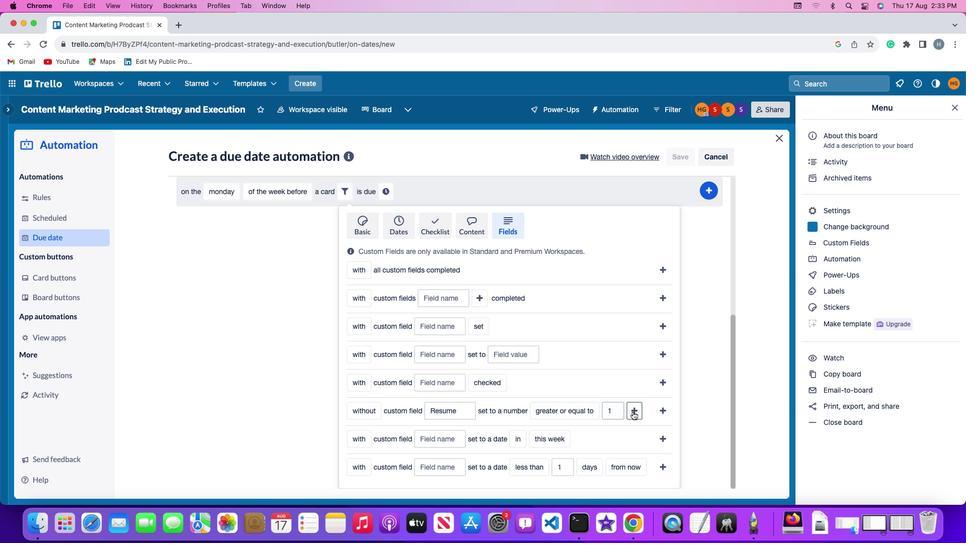 
Action: Mouse moved to (392, 434)
Screenshot: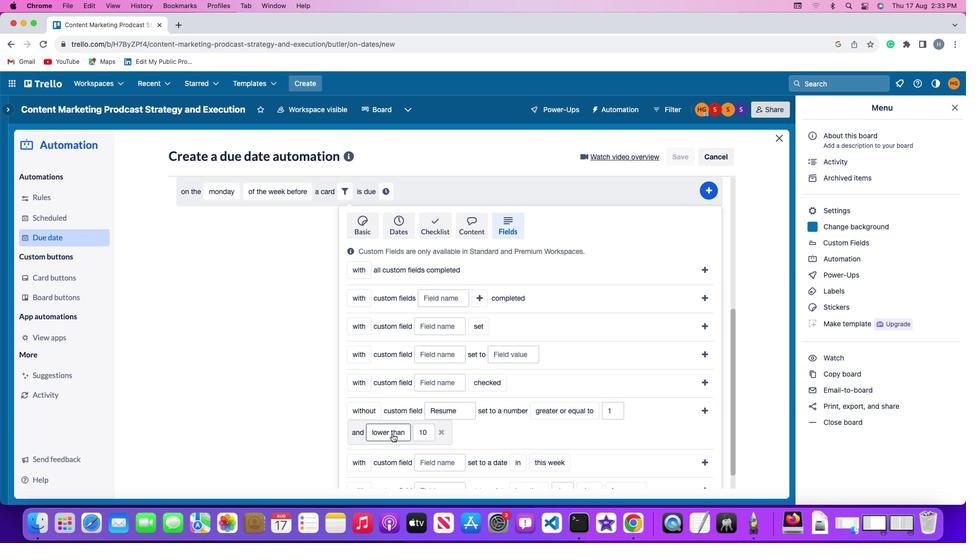 
Action: Mouse pressed left at (392, 434)
Screenshot: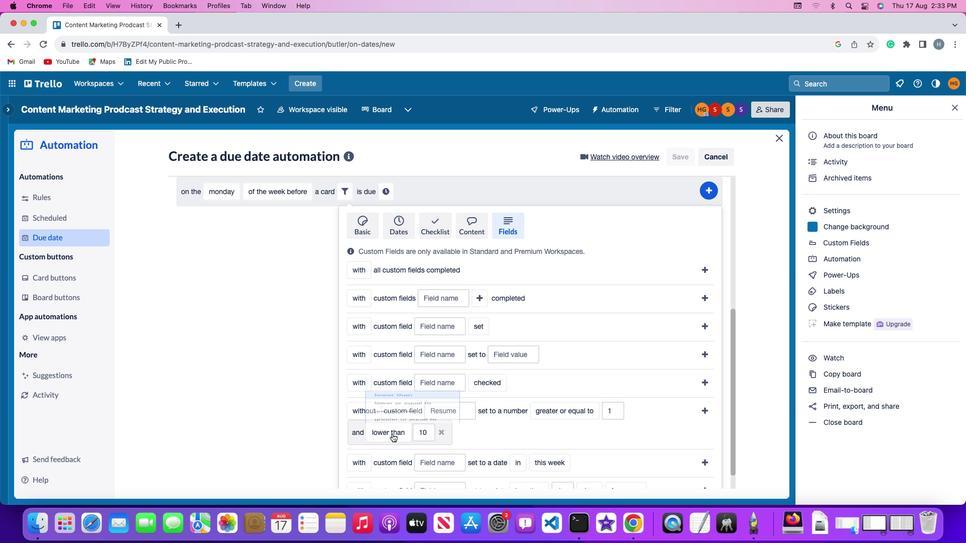 
Action: Mouse moved to (398, 415)
Screenshot: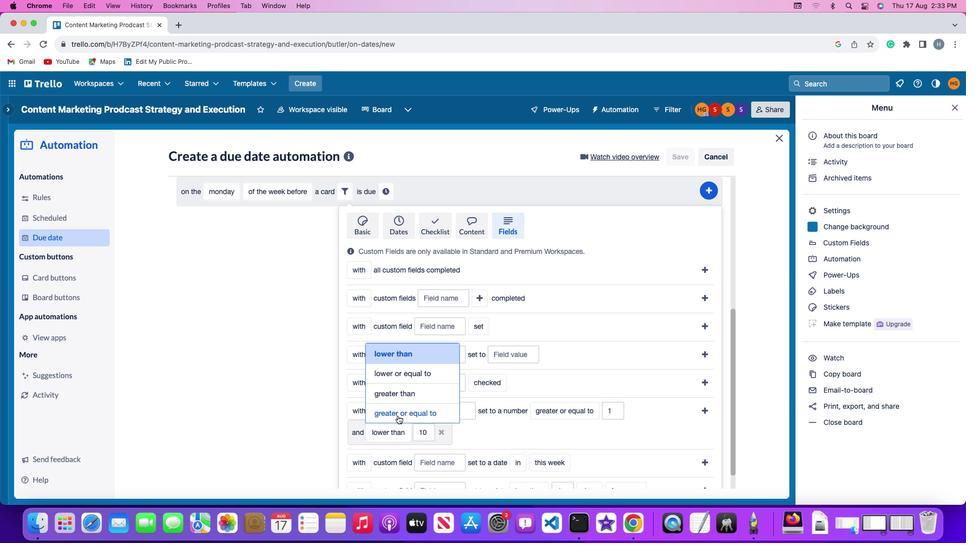 
Action: Mouse pressed left at (398, 415)
Screenshot: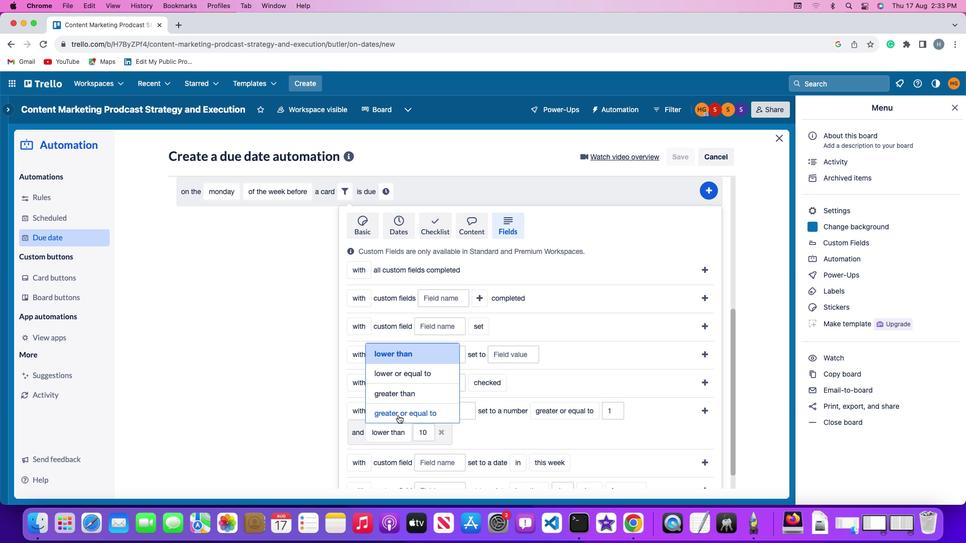 
Action: Mouse moved to (454, 435)
Screenshot: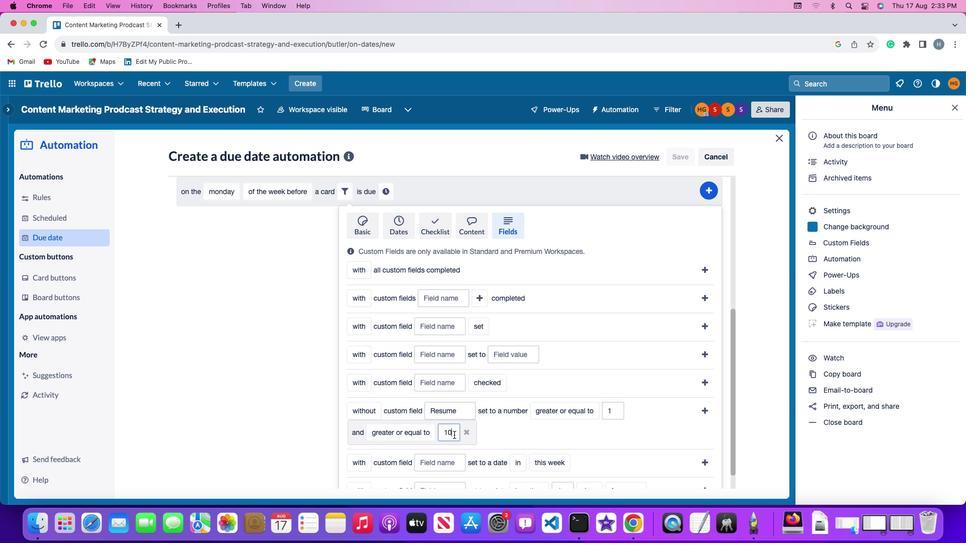 
Action: Mouse pressed left at (454, 435)
Screenshot: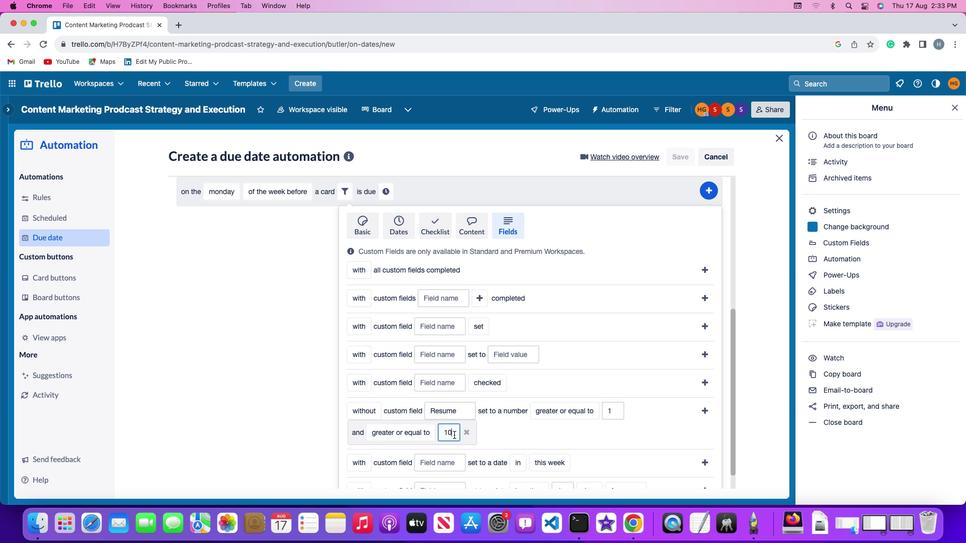 
Action: Key pressed Key.backspaceKey.backspace'1''0'
Screenshot: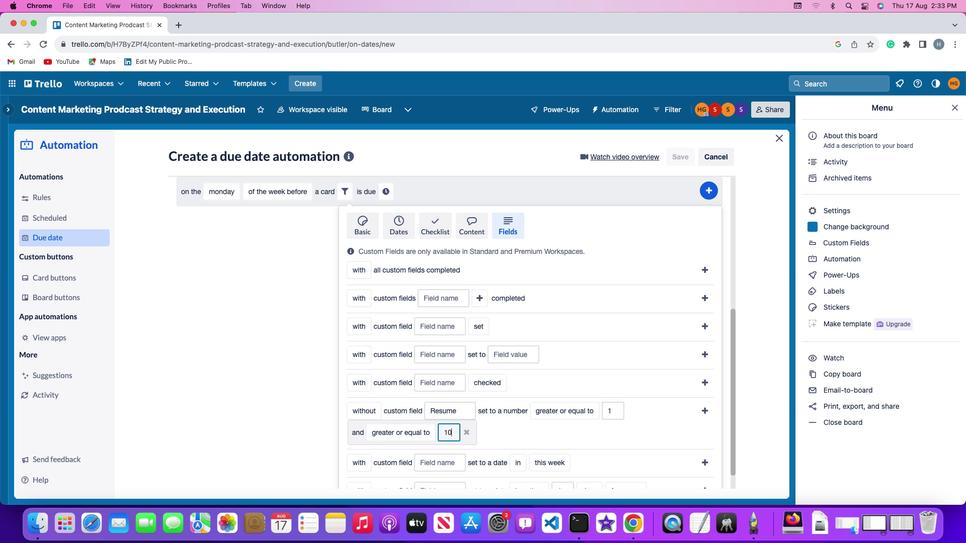 
Action: Mouse moved to (706, 409)
Screenshot: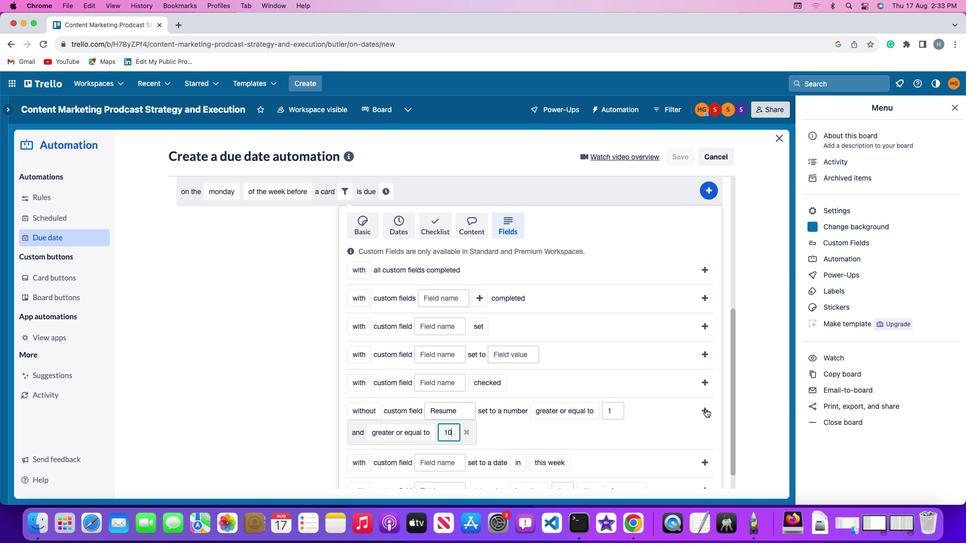 
Action: Mouse pressed left at (706, 409)
Screenshot: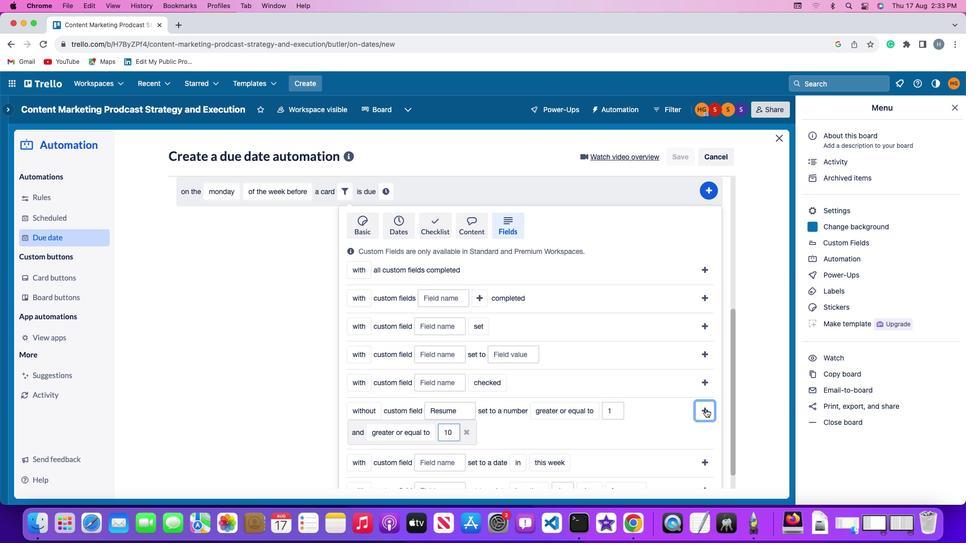 
Action: Mouse moved to (205, 459)
Screenshot: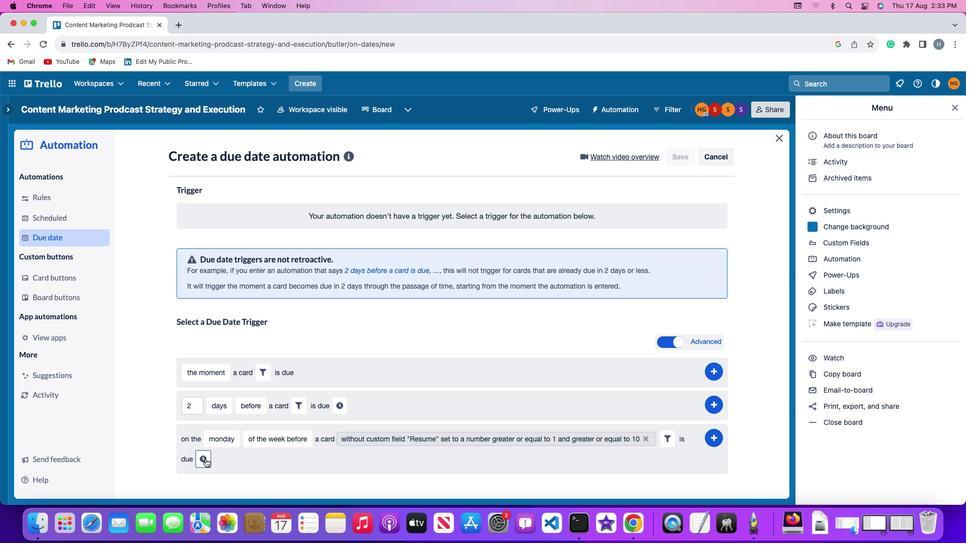
Action: Mouse pressed left at (205, 459)
Screenshot: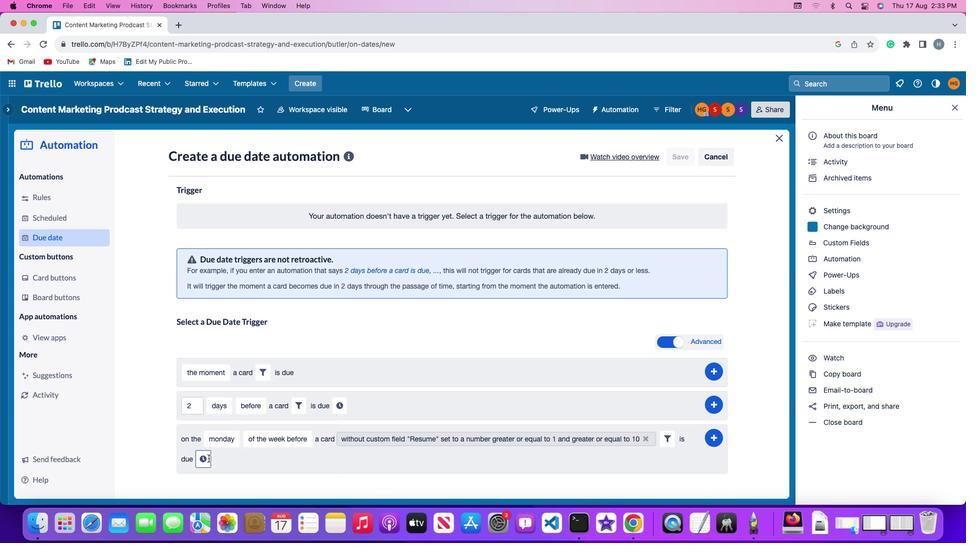 
Action: Mouse moved to (226, 460)
Screenshot: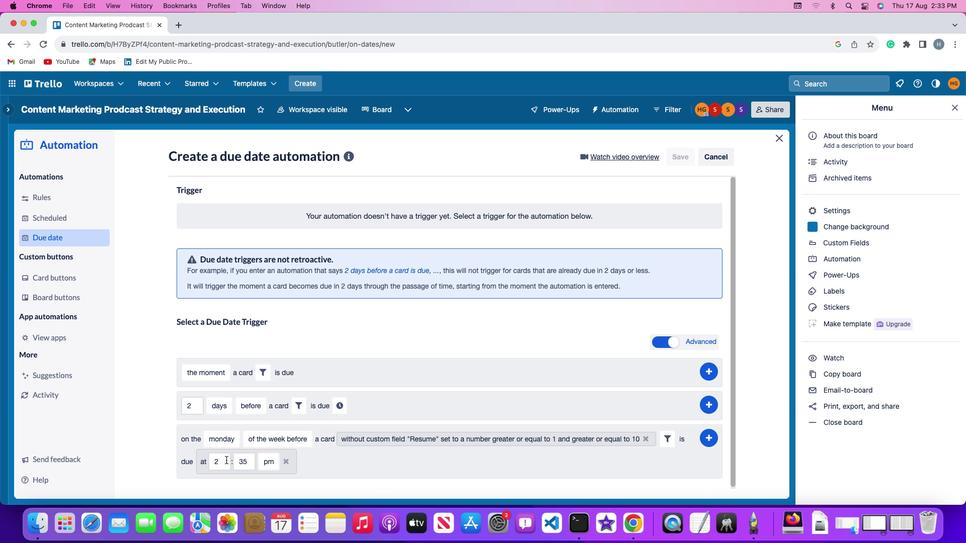 
Action: Mouse pressed left at (226, 460)
Screenshot: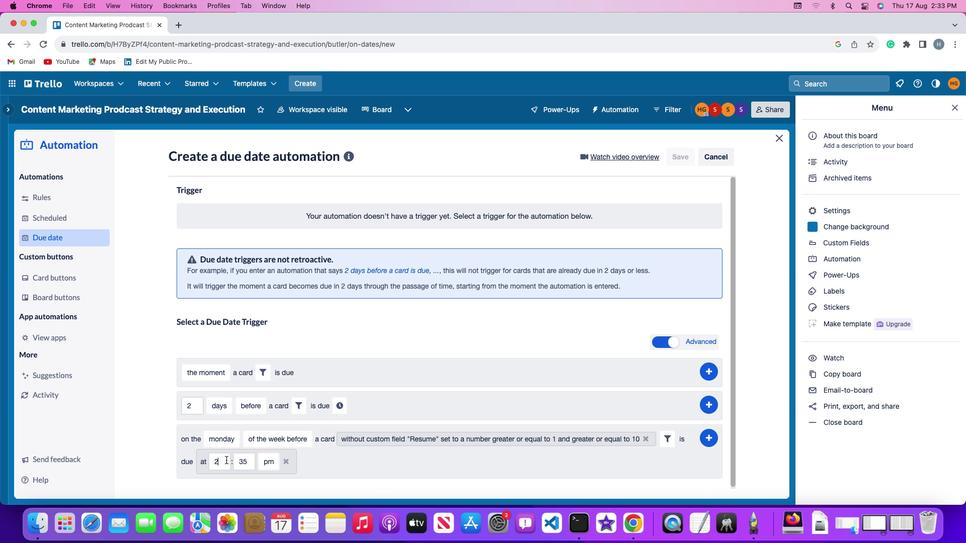 
Action: Key pressed Key.backspace'1''1'
Screenshot: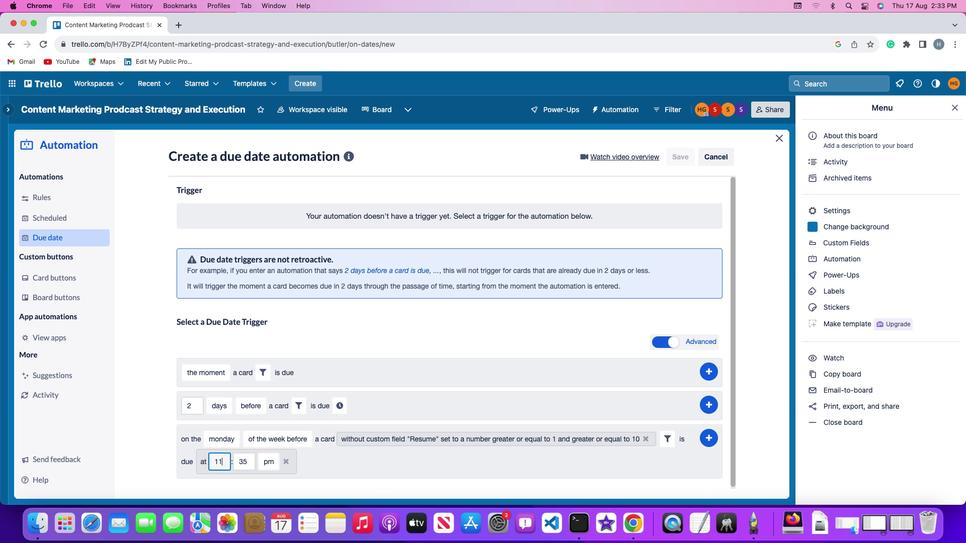 
Action: Mouse moved to (253, 463)
Screenshot: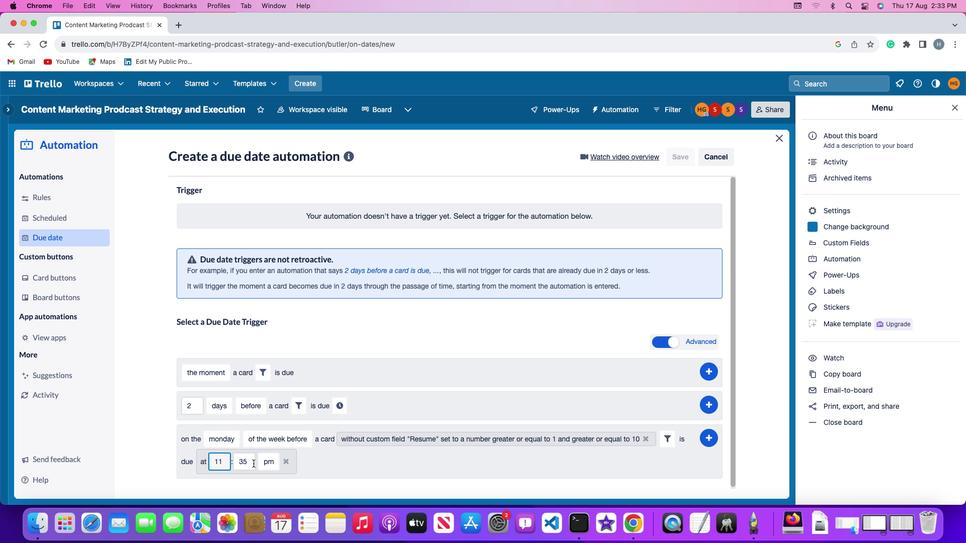 
Action: Mouse pressed left at (253, 463)
Screenshot: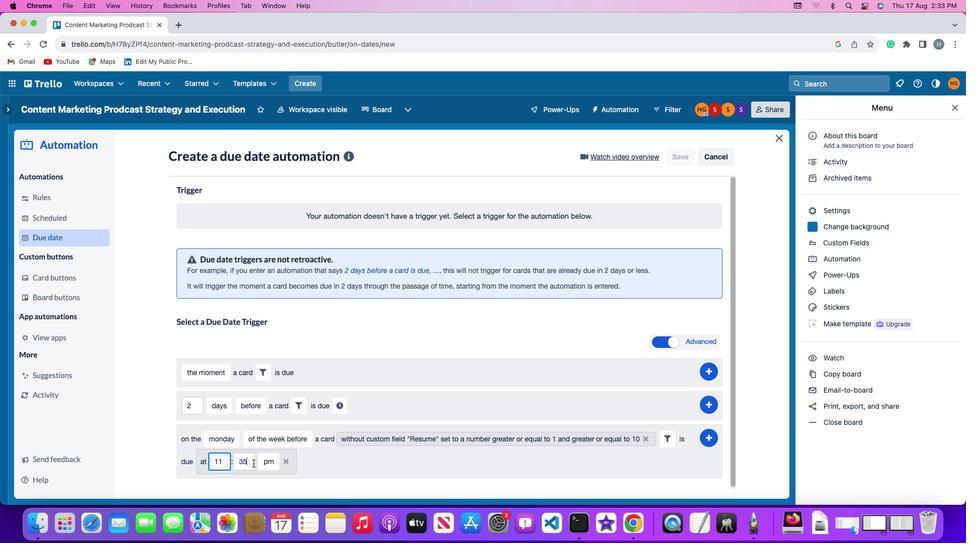 
Action: Mouse moved to (253, 463)
Screenshot: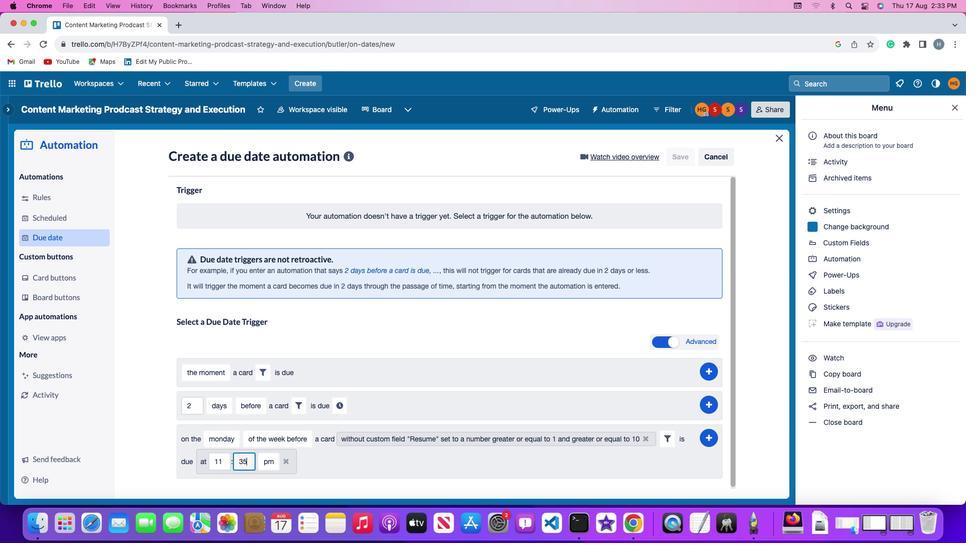 
Action: Key pressed Key.backspaceKey.backspace
Screenshot: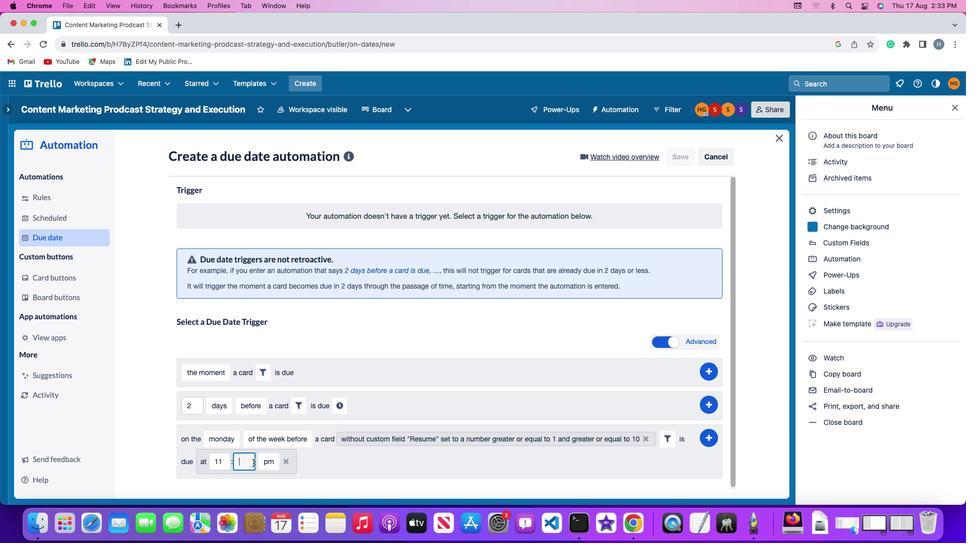 
Action: Mouse moved to (253, 463)
Screenshot: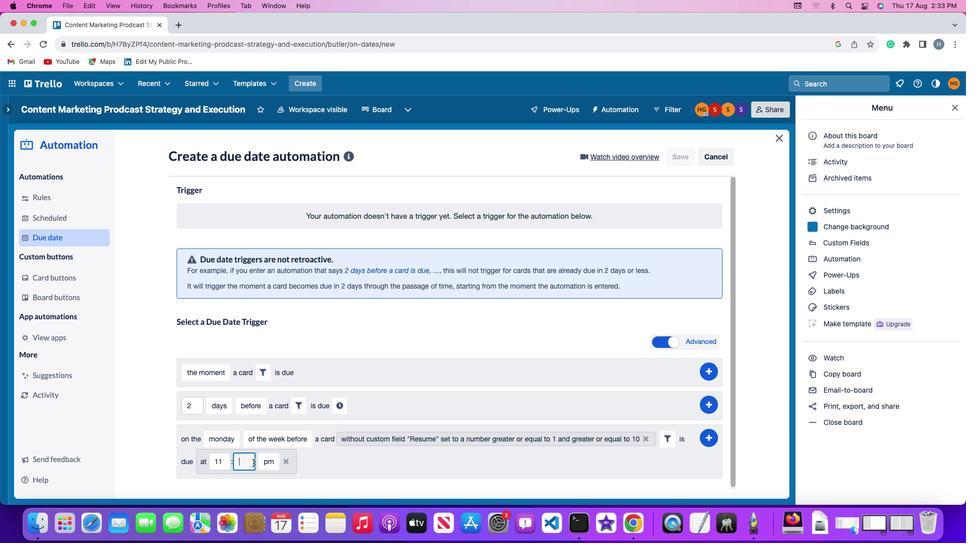
Action: Key pressed '0''0'
Screenshot: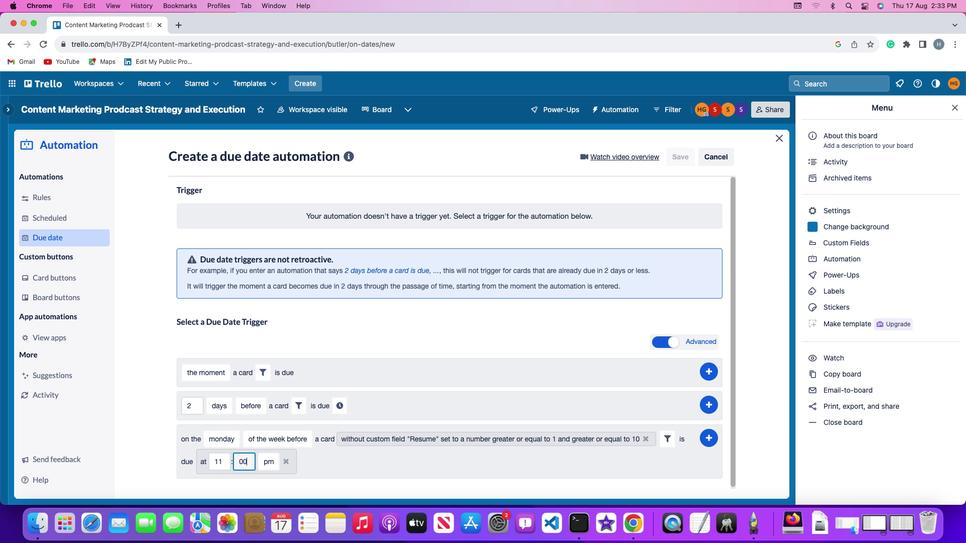 
Action: Mouse moved to (266, 462)
Screenshot: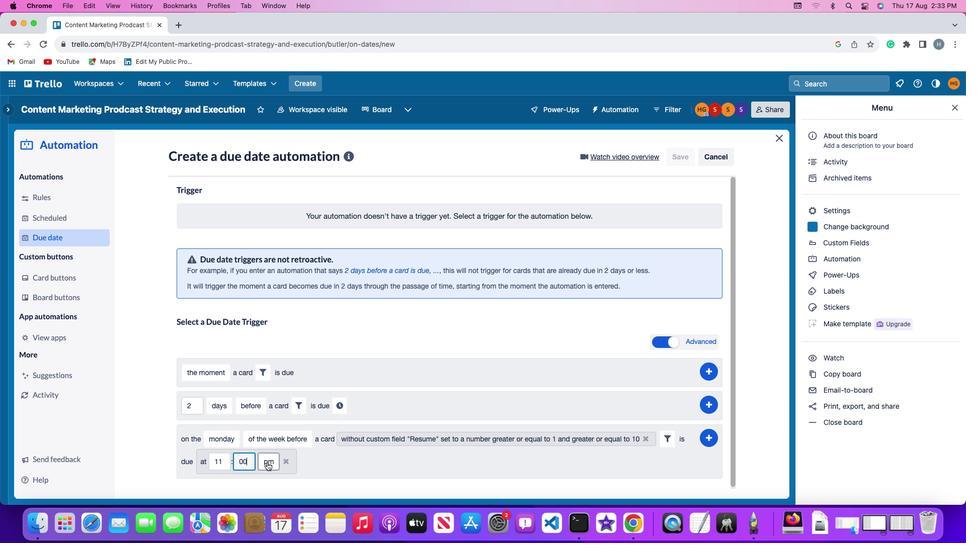
Action: Mouse pressed left at (266, 462)
Screenshot: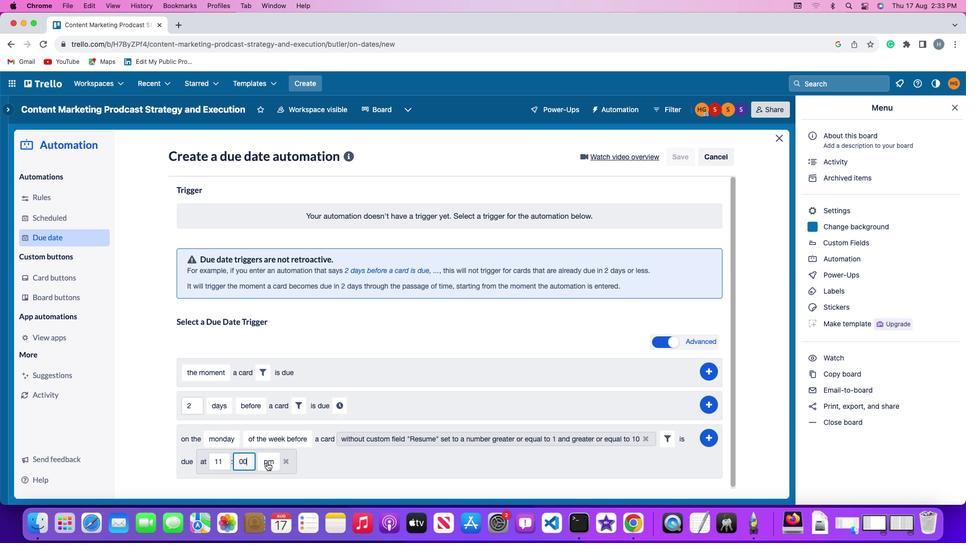 
Action: Mouse moved to (273, 422)
Screenshot: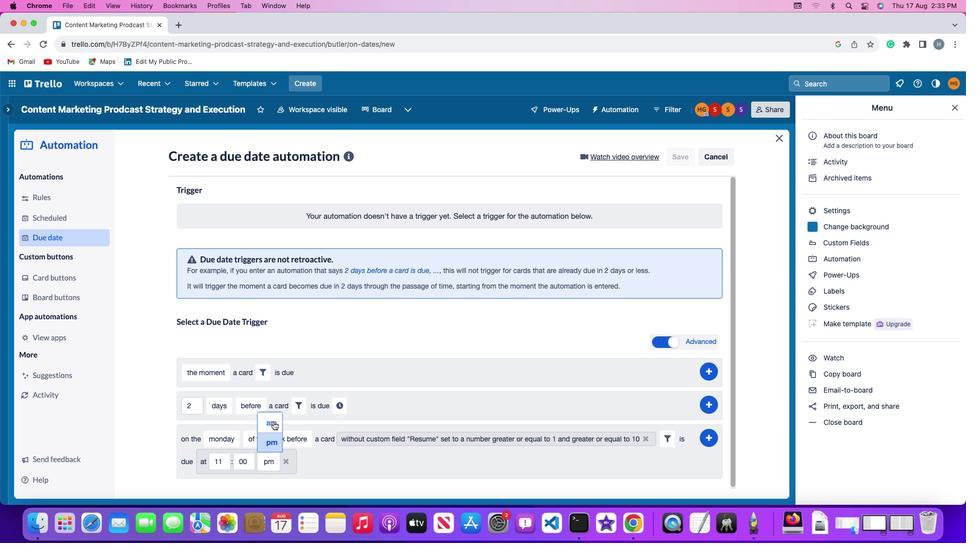 
Action: Mouse pressed left at (273, 422)
Screenshot: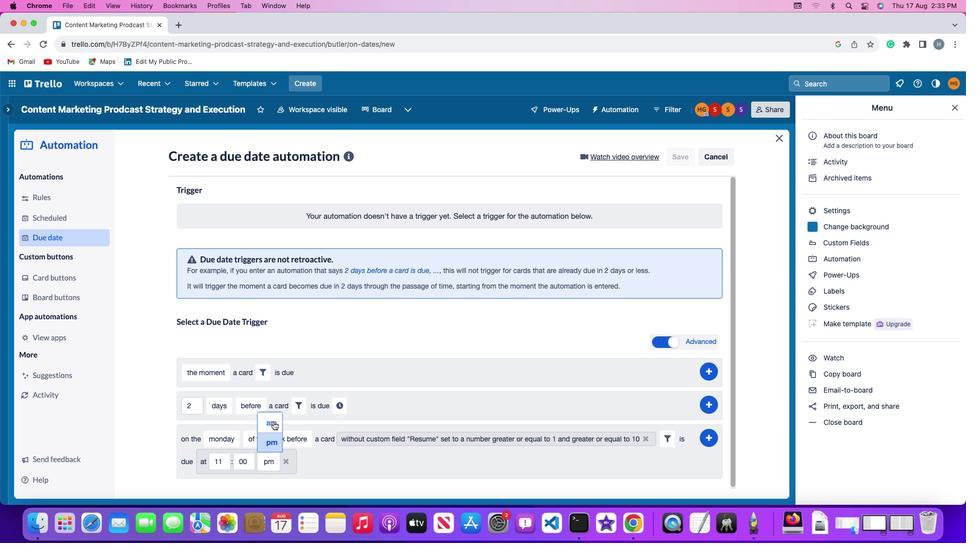 
Action: Mouse moved to (710, 438)
Screenshot: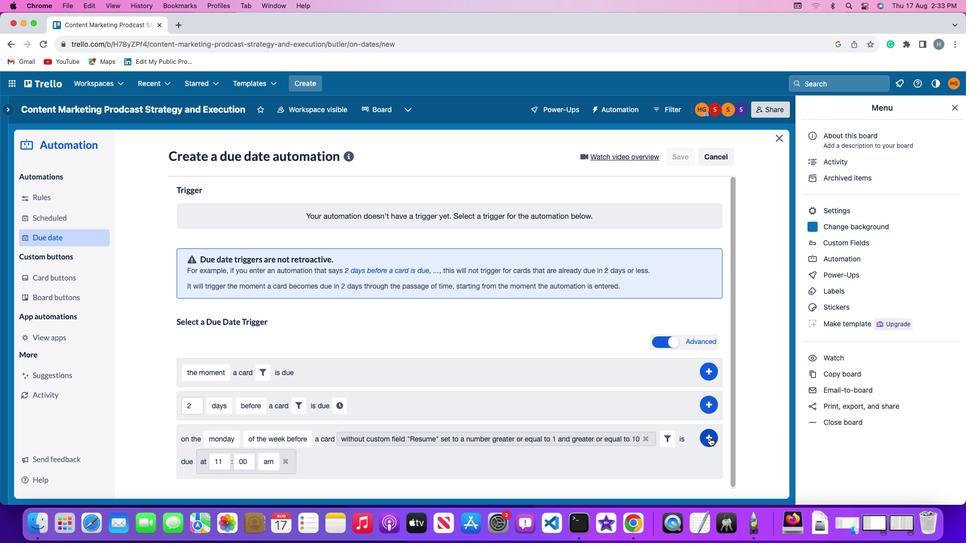 
Action: Mouse pressed left at (710, 438)
Screenshot: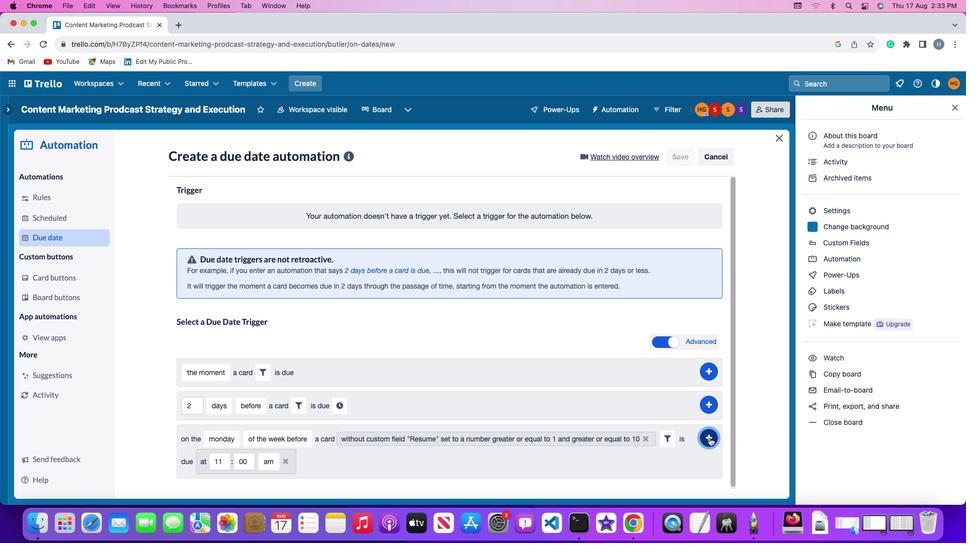 
Action: Mouse moved to (748, 378)
Screenshot: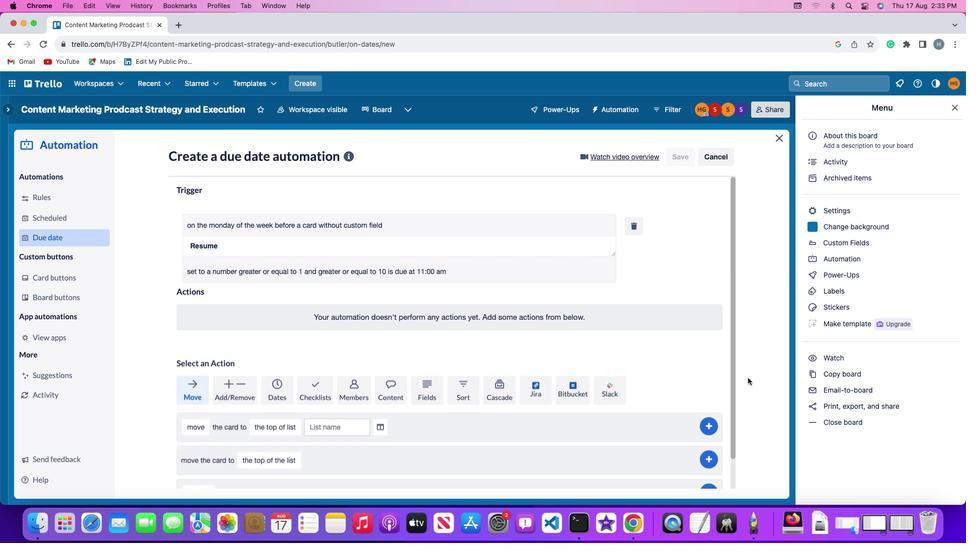 
